Task: Find connections with filter location Travnik with filter topic #mentorwith filter profile language Spanish with filter current company Jana Small Finance Bank with filter school Indian Institute of Management Tiruchirappalli with filter industry Baked Goods Manufacturing with filter service category Software Testing with filter keywords title Payroll Clerk
Action: Mouse moved to (487, 92)
Screenshot: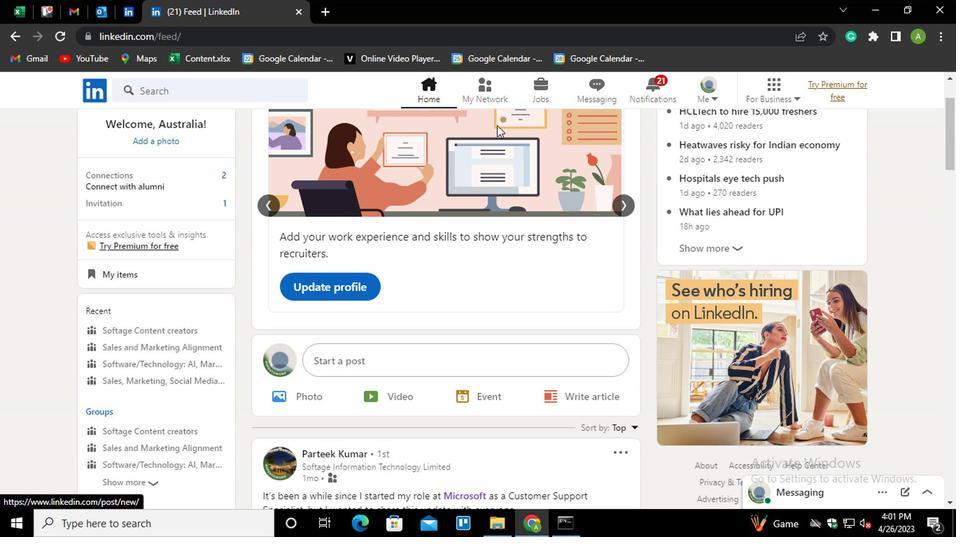 
Action: Mouse pressed left at (487, 92)
Screenshot: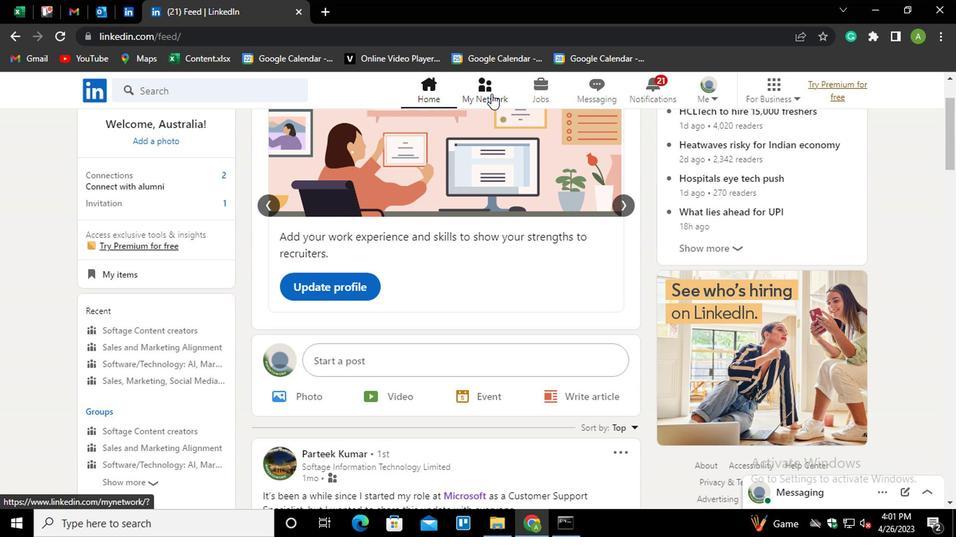 
Action: Mouse moved to (212, 170)
Screenshot: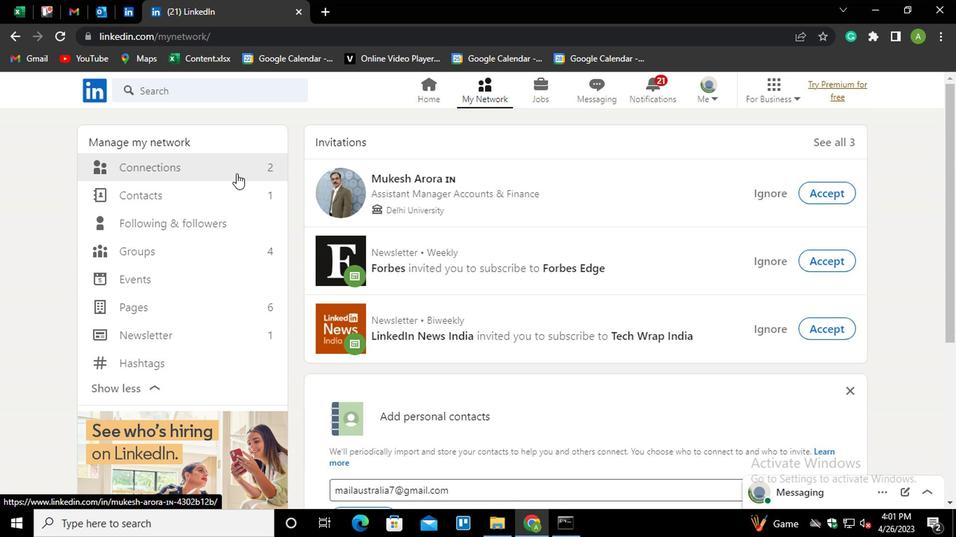 
Action: Mouse pressed left at (212, 170)
Screenshot: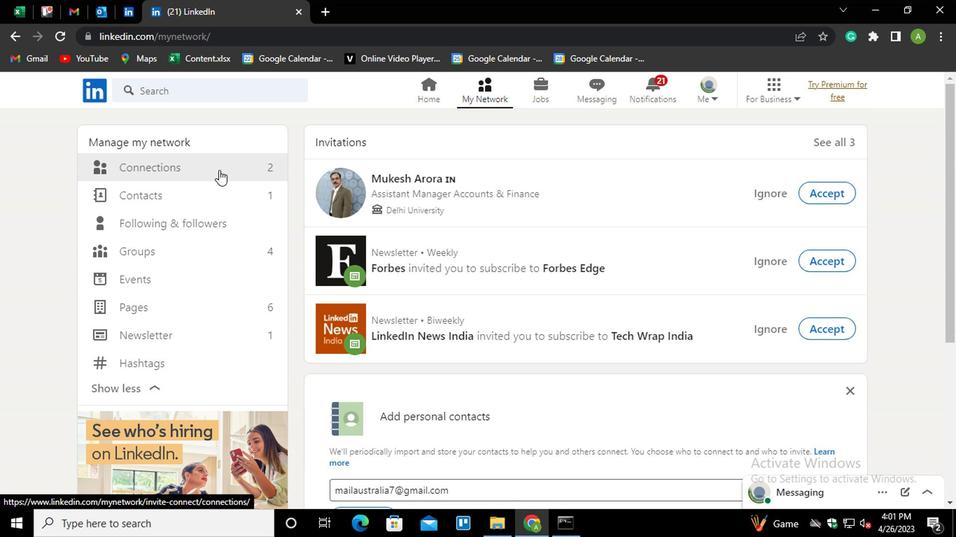 
Action: Mouse moved to (554, 172)
Screenshot: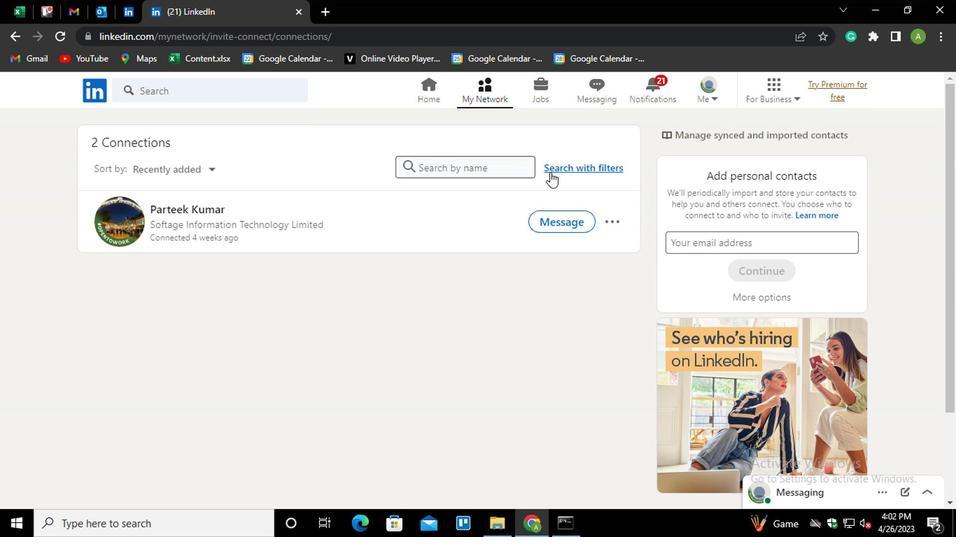 
Action: Mouse pressed left at (554, 172)
Screenshot: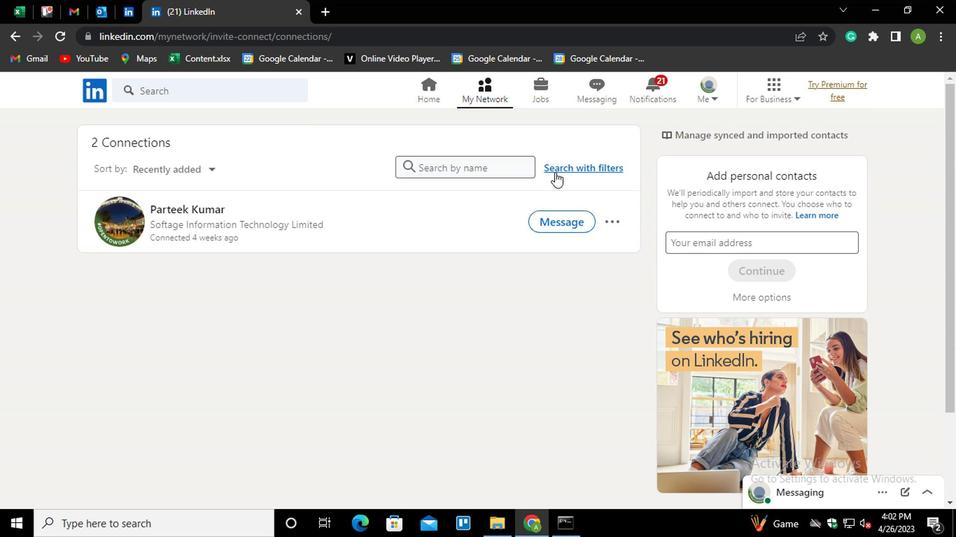 
Action: Mouse moved to (465, 127)
Screenshot: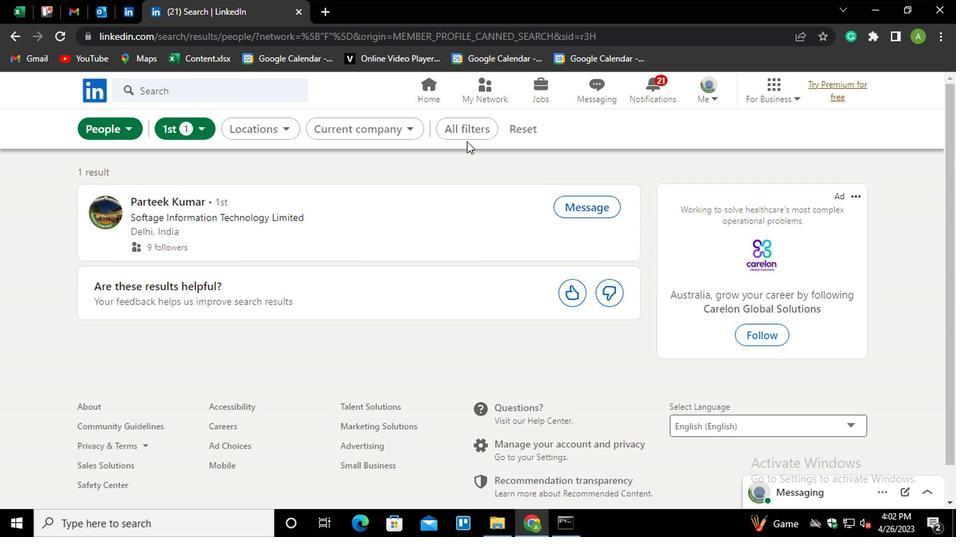 
Action: Mouse pressed left at (465, 127)
Screenshot: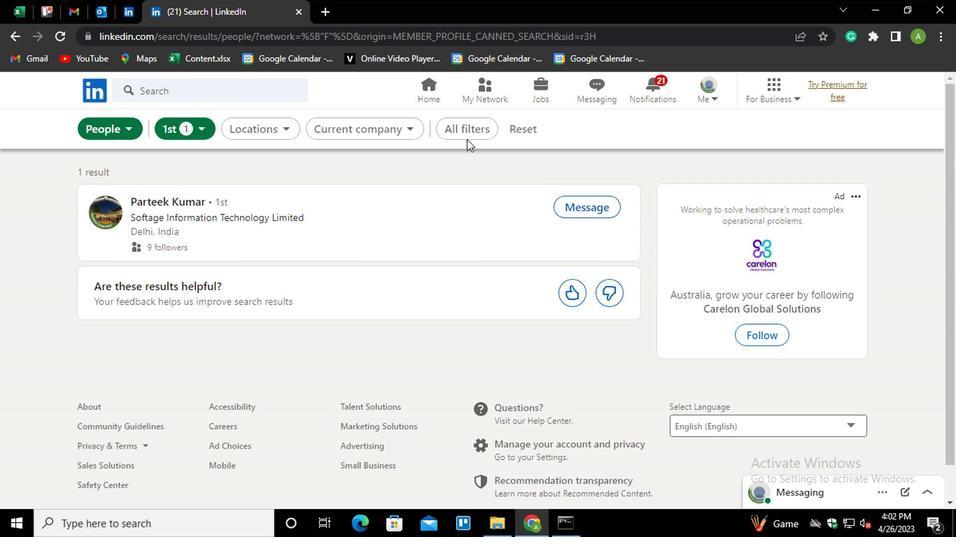 
Action: Mouse moved to (700, 272)
Screenshot: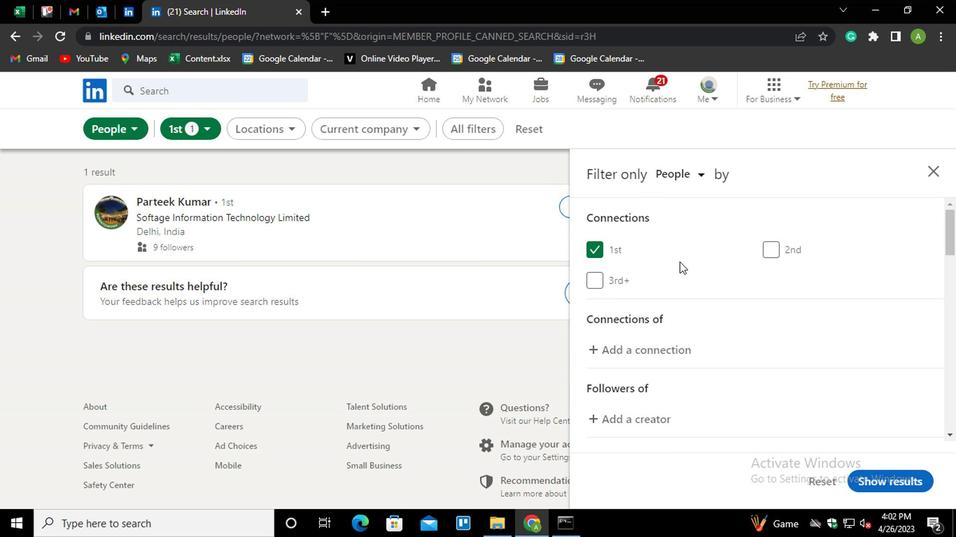
Action: Mouse scrolled (700, 271) with delta (0, 0)
Screenshot: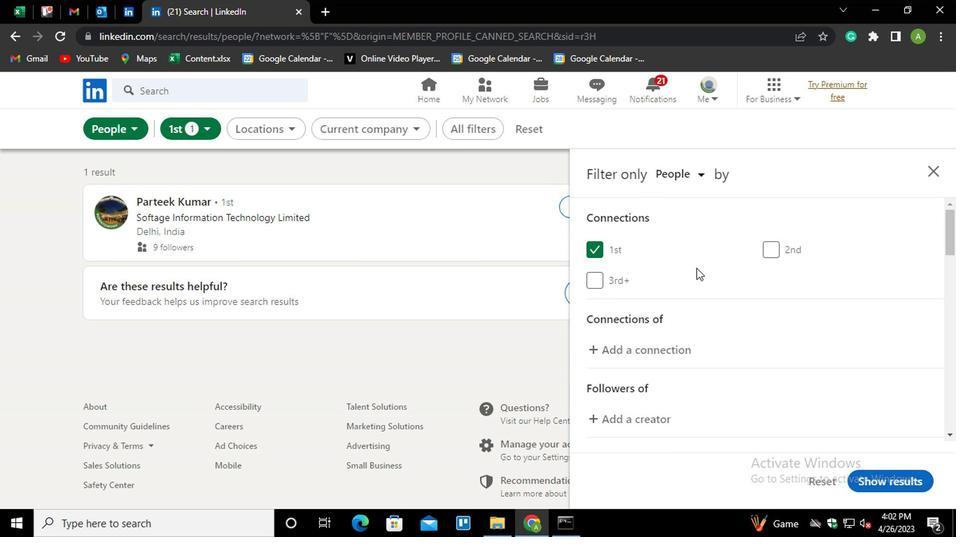 
Action: Mouse scrolled (700, 271) with delta (0, 0)
Screenshot: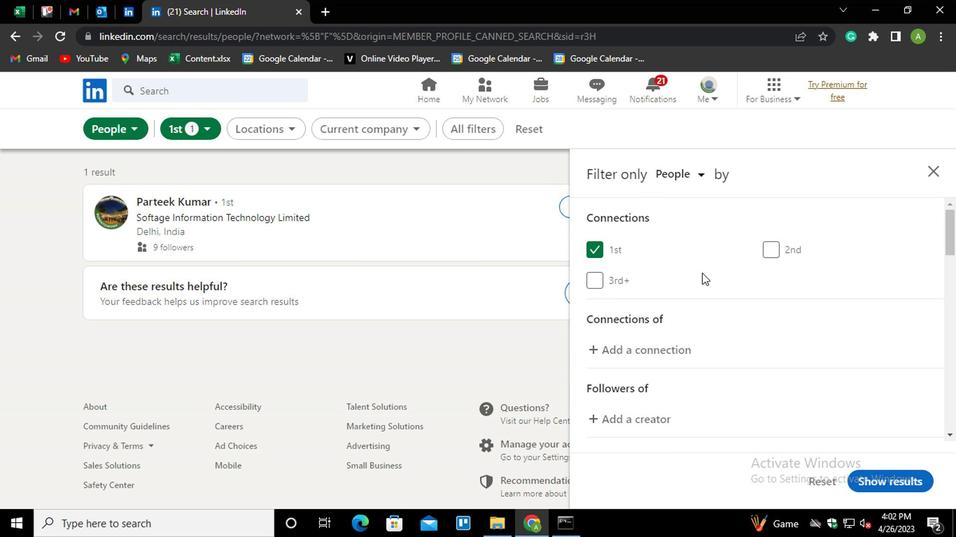 
Action: Mouse moved to (628, 411)
Screenshot: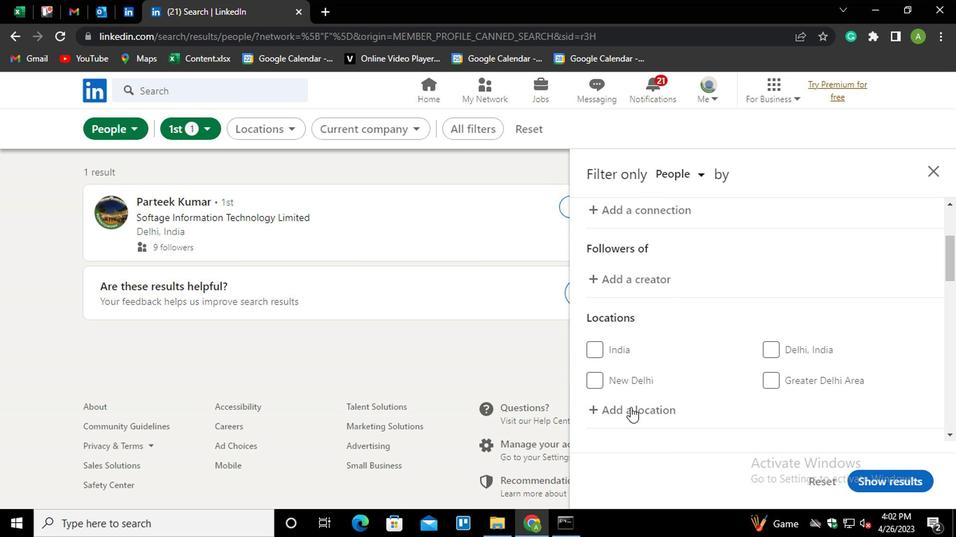 
Action: Mouse pressed left at (628, 411)
Screenshot: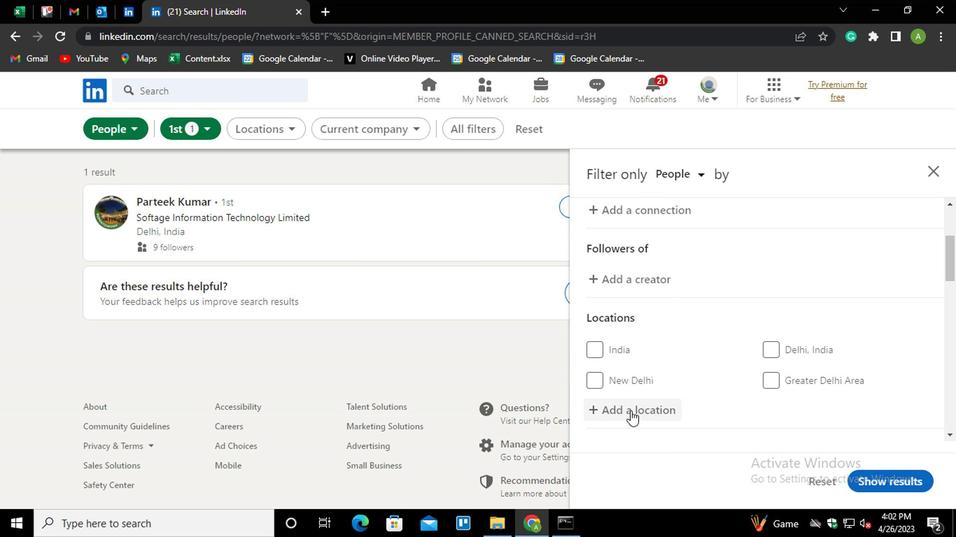 
Action: Mouse moved to (628, 409)
Screenshot: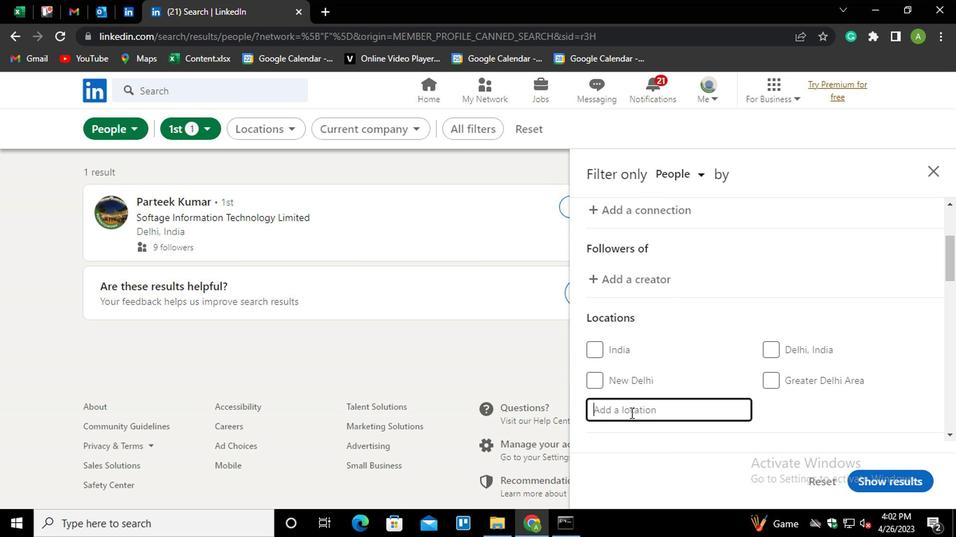 
Action: Mouse pressed left at (628, 409)
Screenshot: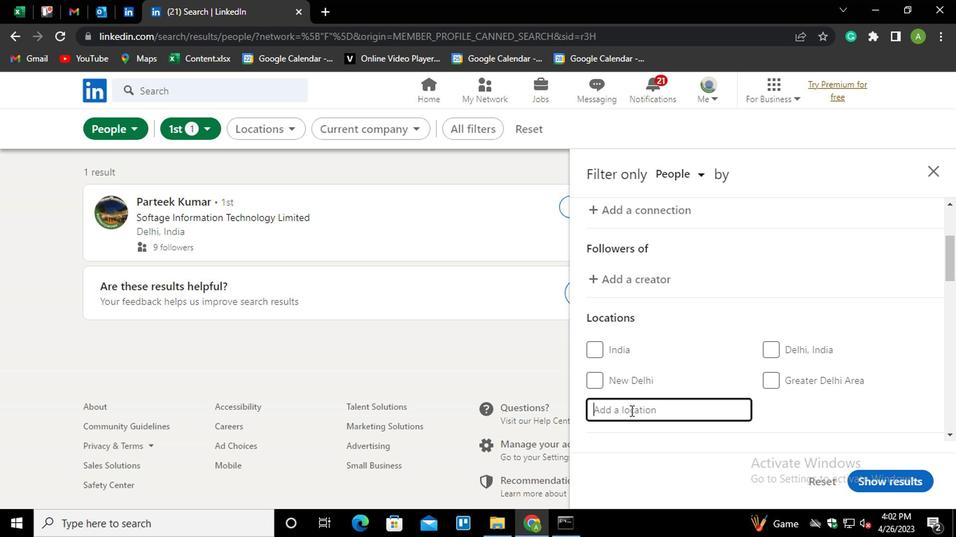 
Action: Mouse moved to (628, 407)
Screenshot: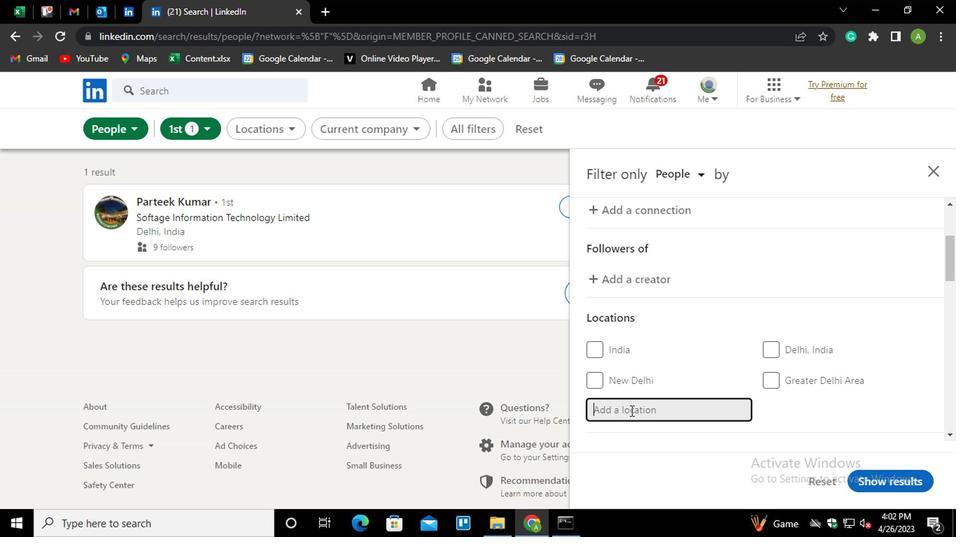 
Action: Mouse scrolled (628, 406) with delta (0, 0)
Screenshot: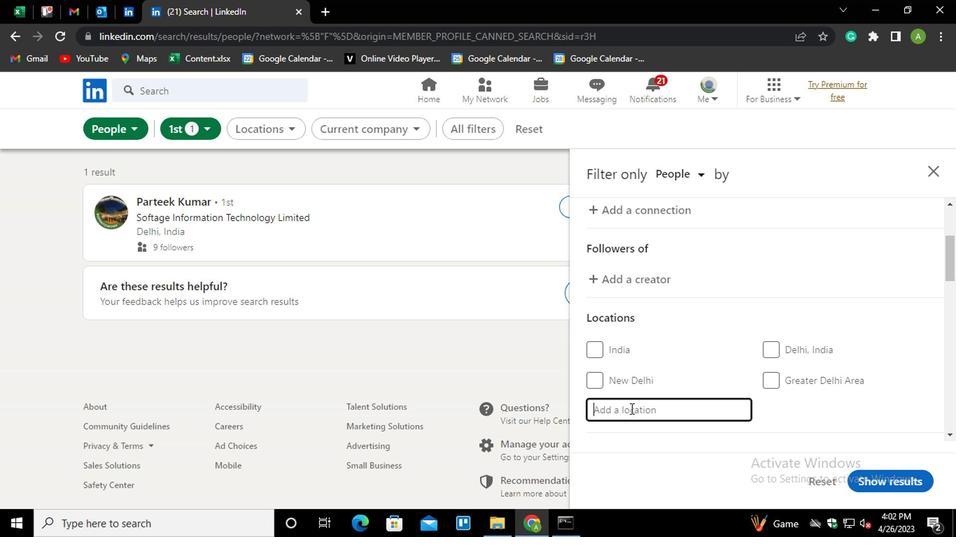 
Action: Mouse scrolled (628, 406) with delta (0, 0)
Screenshot: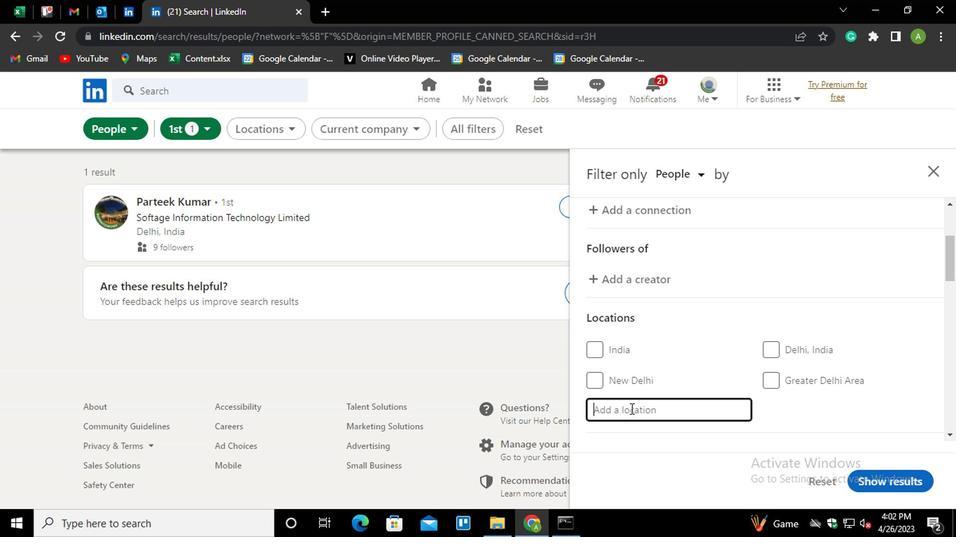 
Action: Mouse moved to (640, 367)
Screenshot: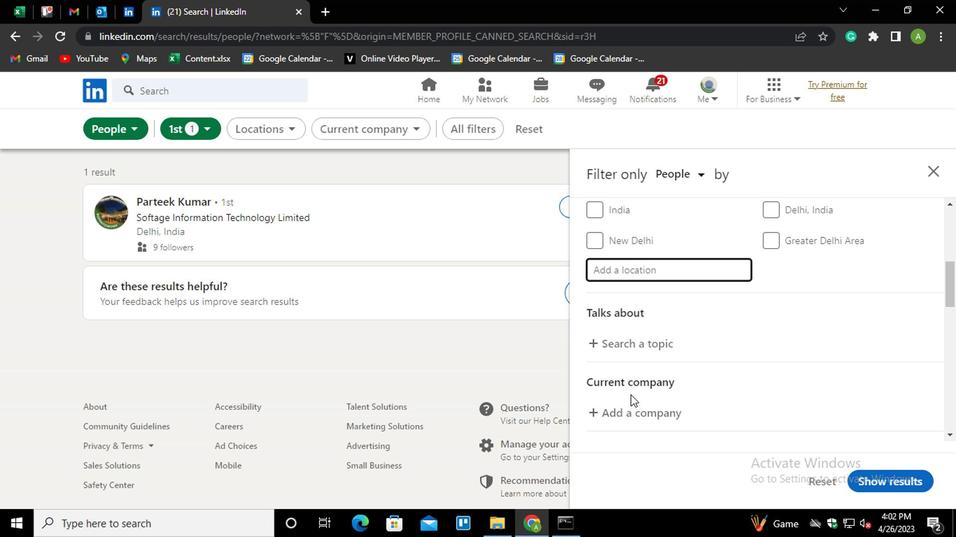
Action: Key pressed <Key.shift>TRAVNIK<Key.down><Key.enter>
Screenshot: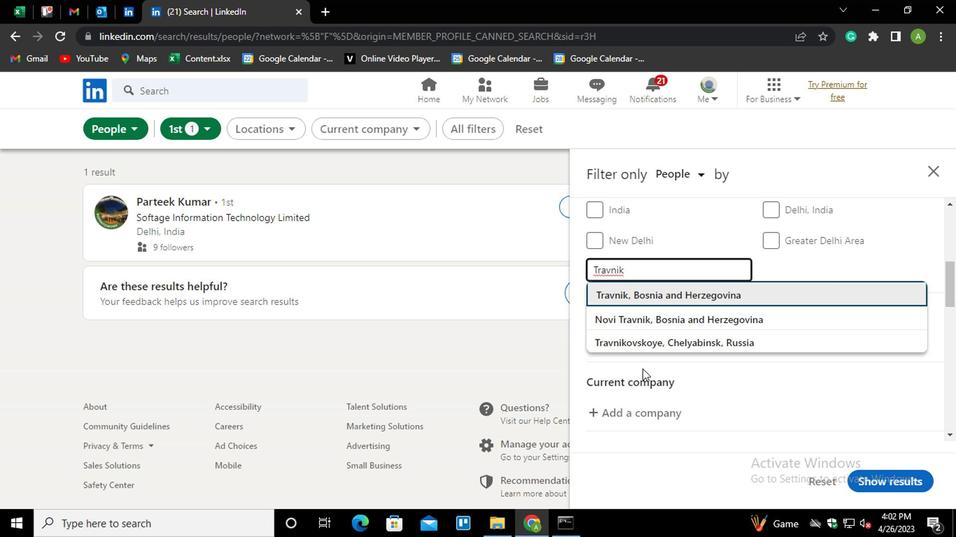 
Action: Mouse scrolled (640, 366) with delta (0, 0)
Screenshot: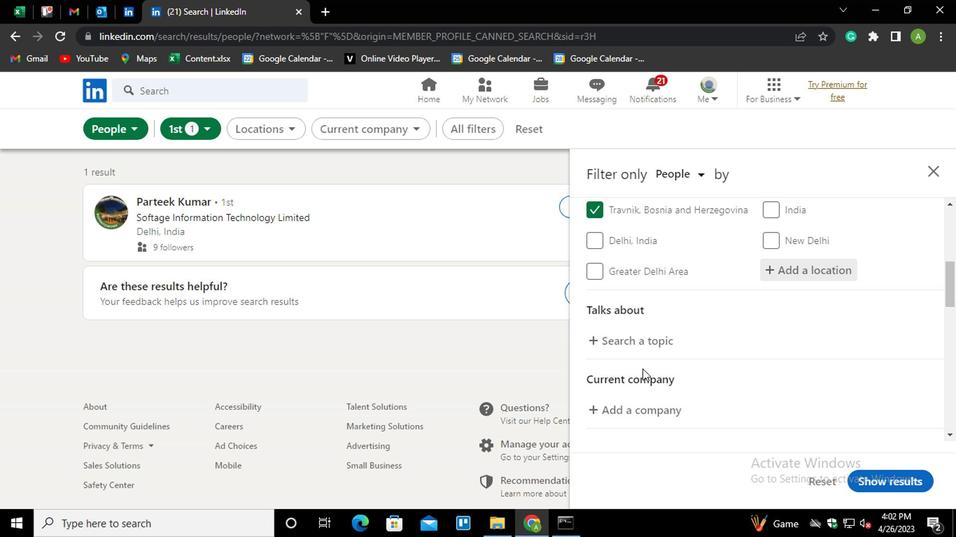 
Action: Mouse moved to (620, 262)
Screenshot: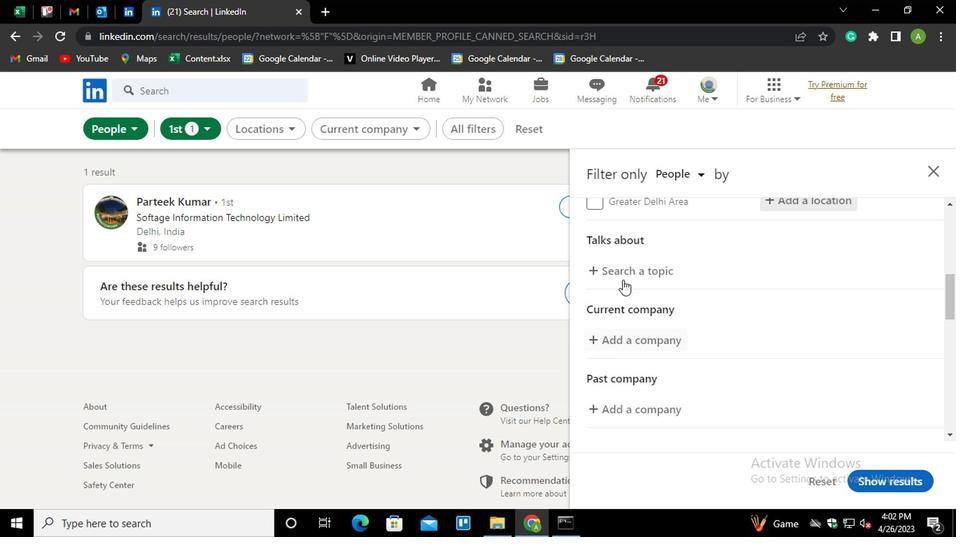 
Action: Mouse pressed left at (620, 262)
Screenshot: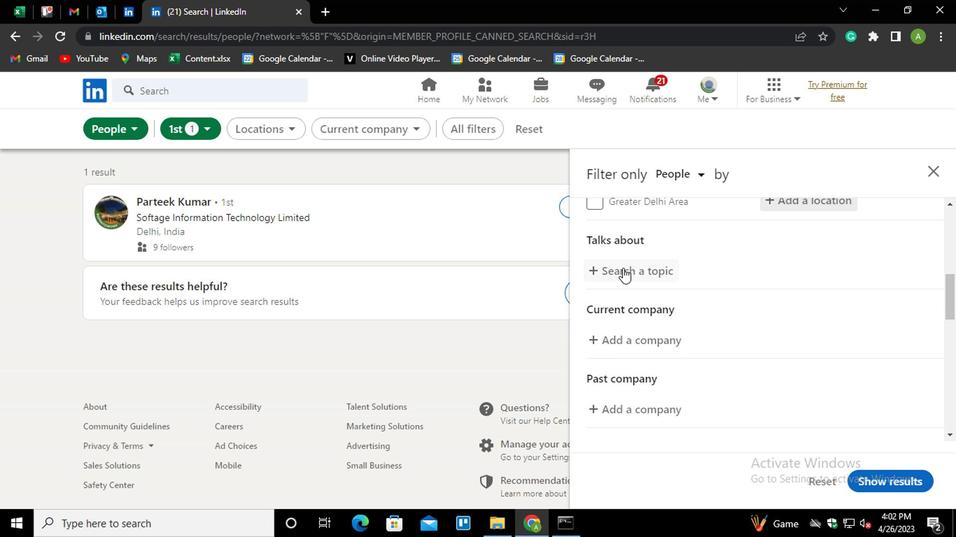 
Action: Mouse moved to (641, 271)
Screenshot: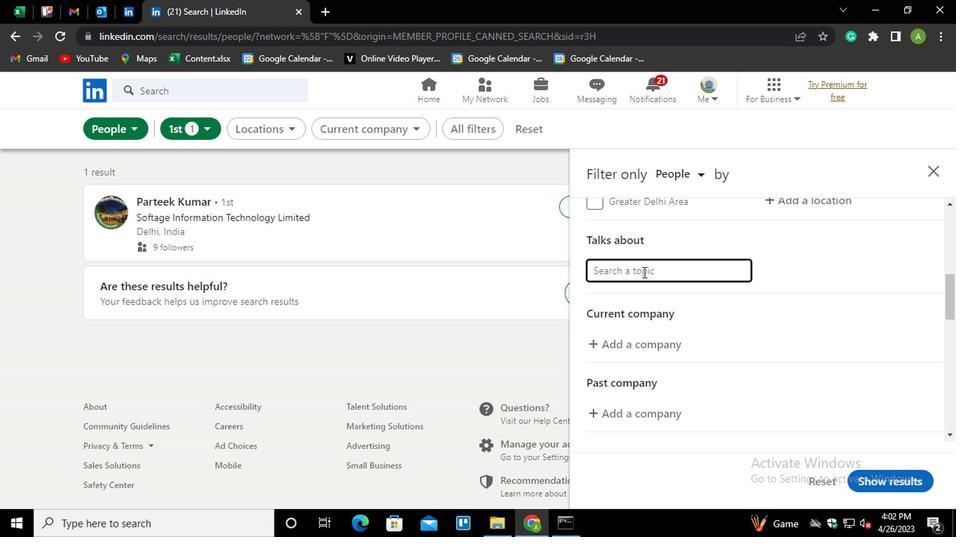 
Action: Mouse pressed left at (641, 271)
Screenshot: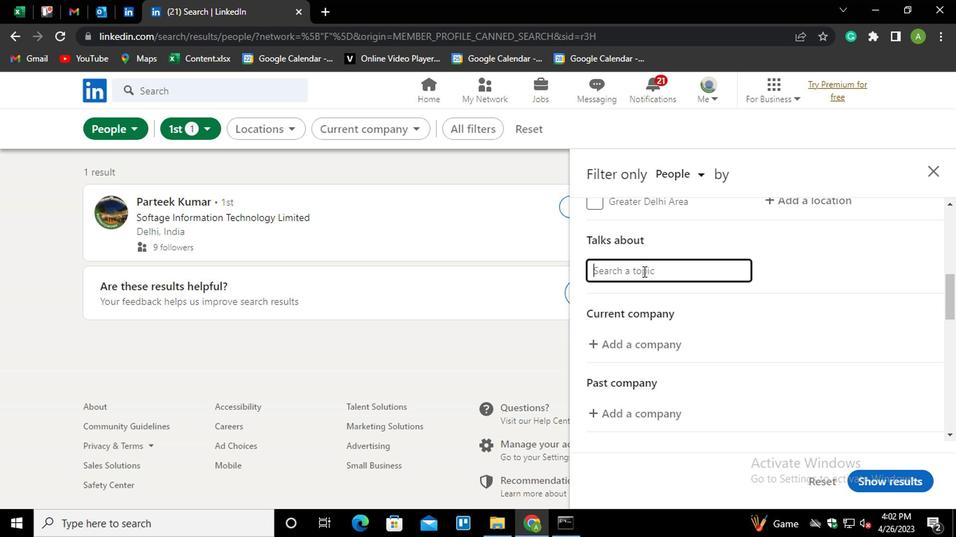 
Action: Mouse moved to (649, 266)
Screenshot: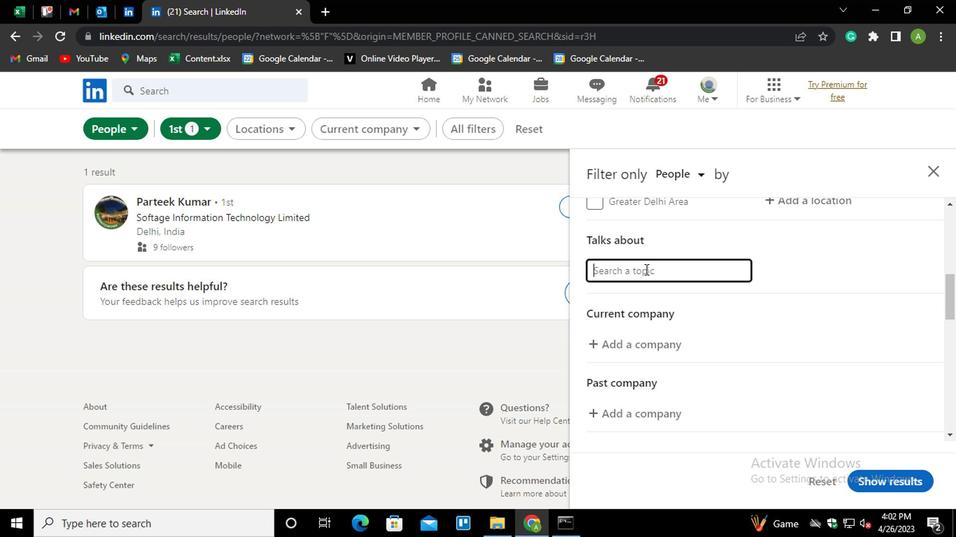 
Action: Key pressed <Key.shift>#MENTOR
Screenshot: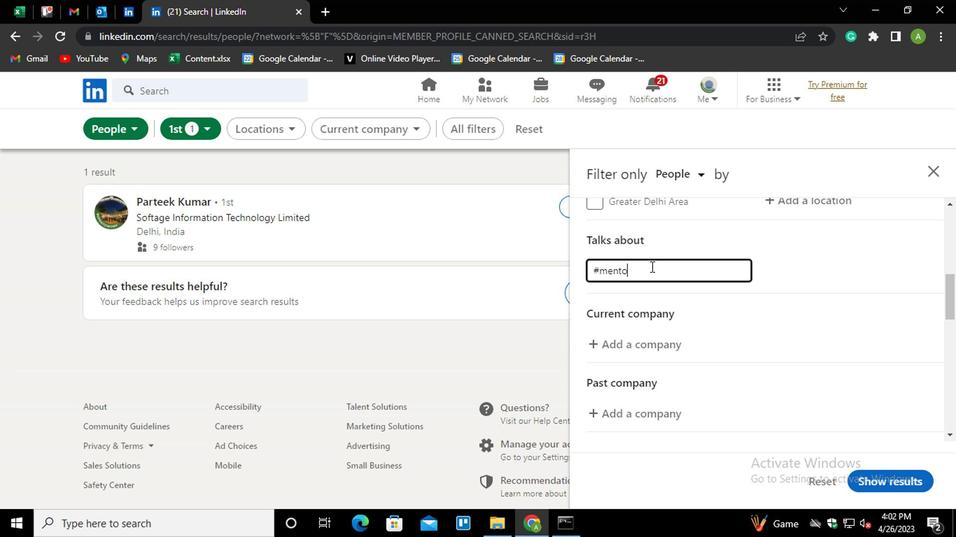 
Action: Mouse moved to (849, 261)
Screenshot: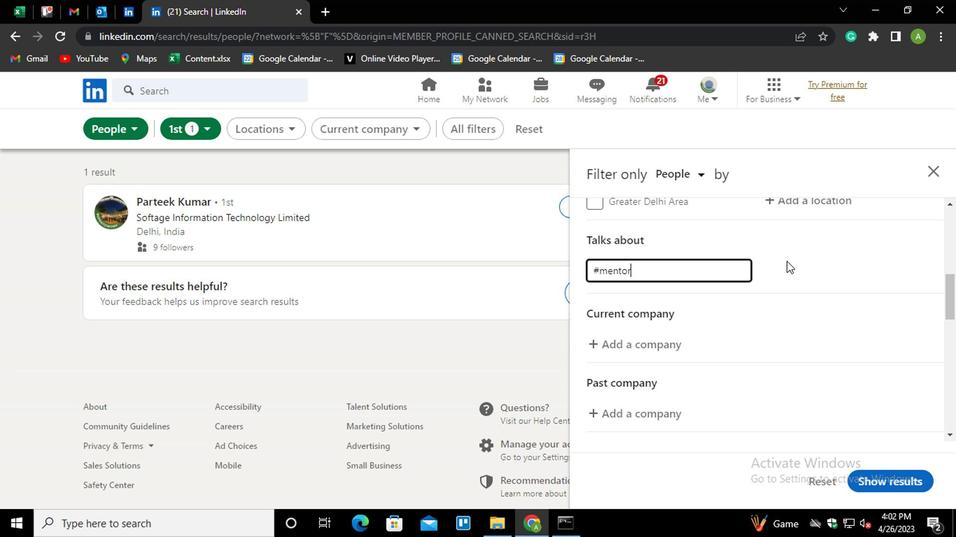 
Action: Mouse pressed left at (849, 261)
Screenshot: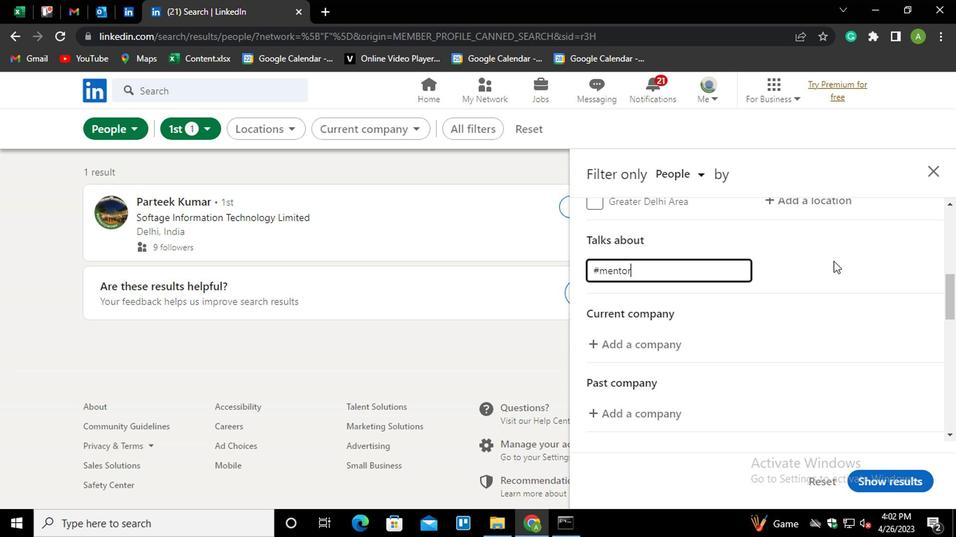 
Action: Mouse moved to (839, 266)
Screenshot: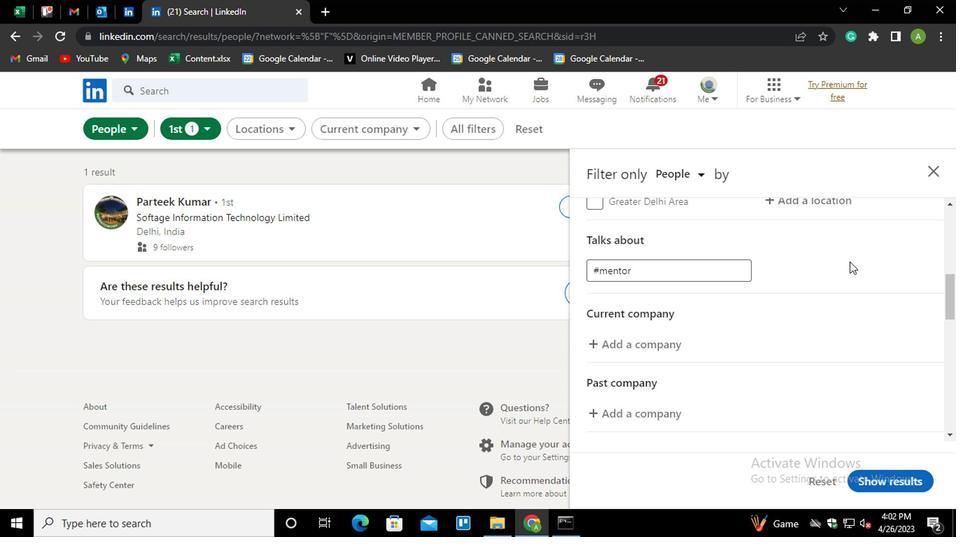 
Action: Mouse scrolled (839, 266) with delta (0, 0)
Screenshot: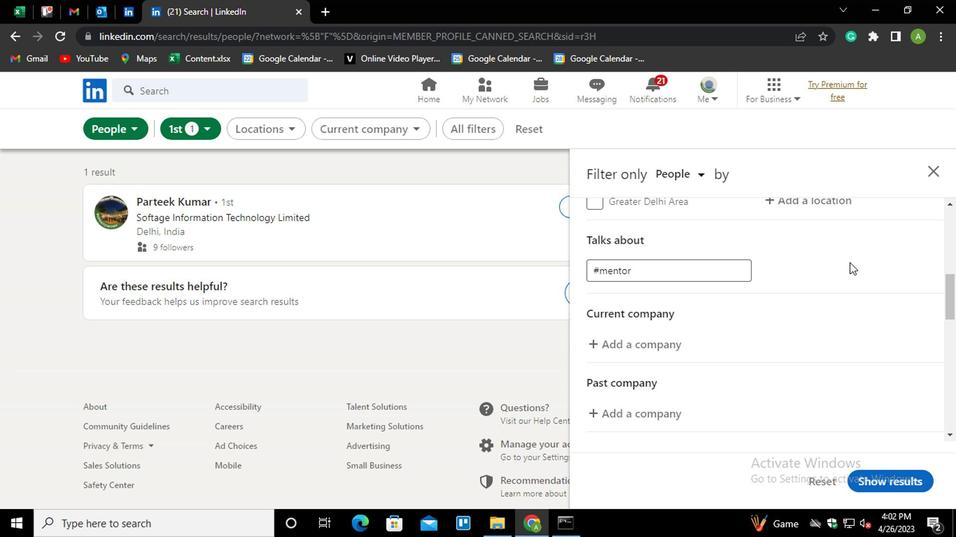 
Action: Mouse moved to (676, 272)
Screenshot: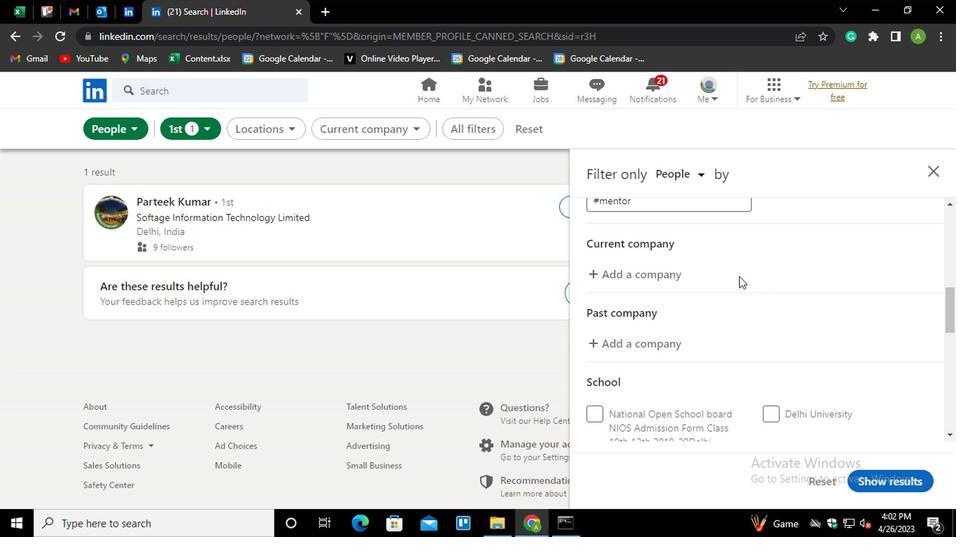 
Action: Mouse pressed left at (676, 272)
Screenshot: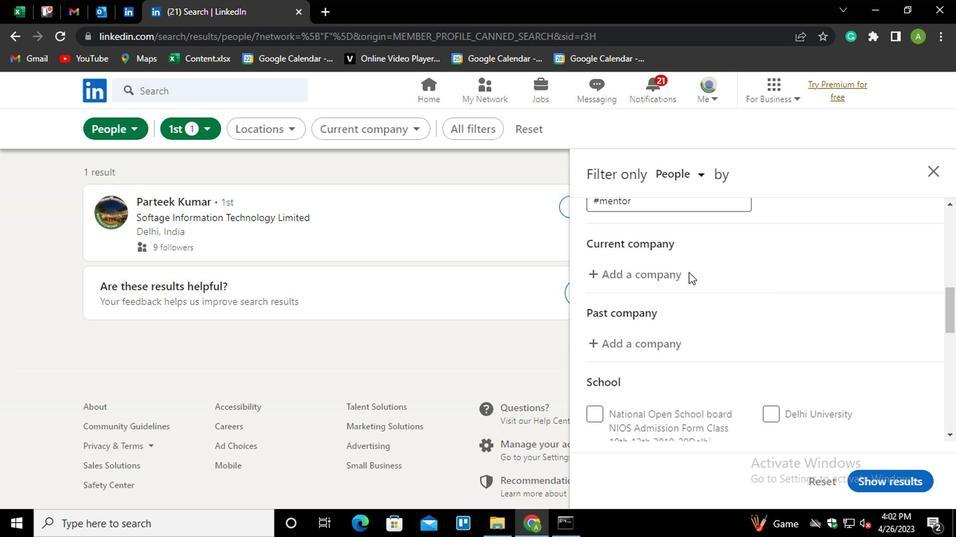 
Action: Mouse moved to (688, 271)
Screenshot: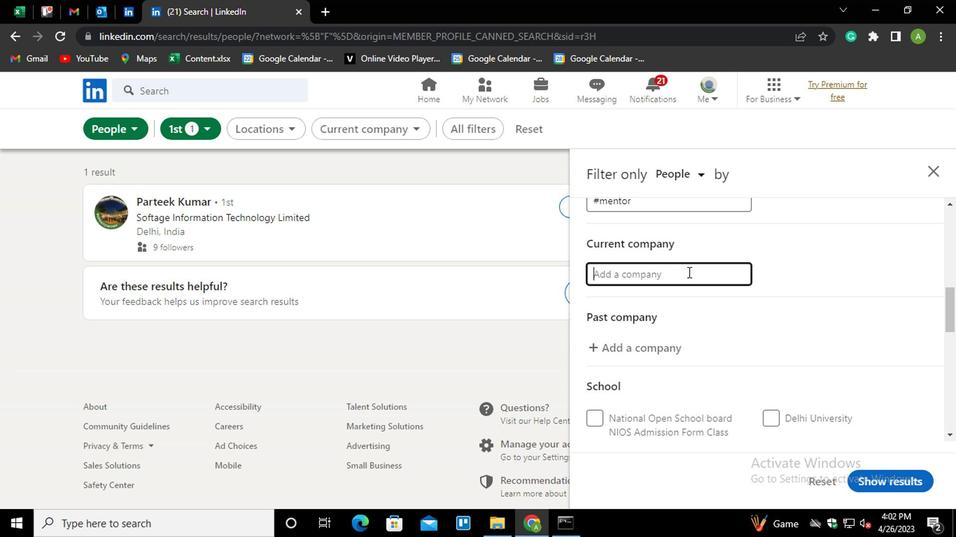 
Action: Mouse pressed left at (688, 271)
Screenshot: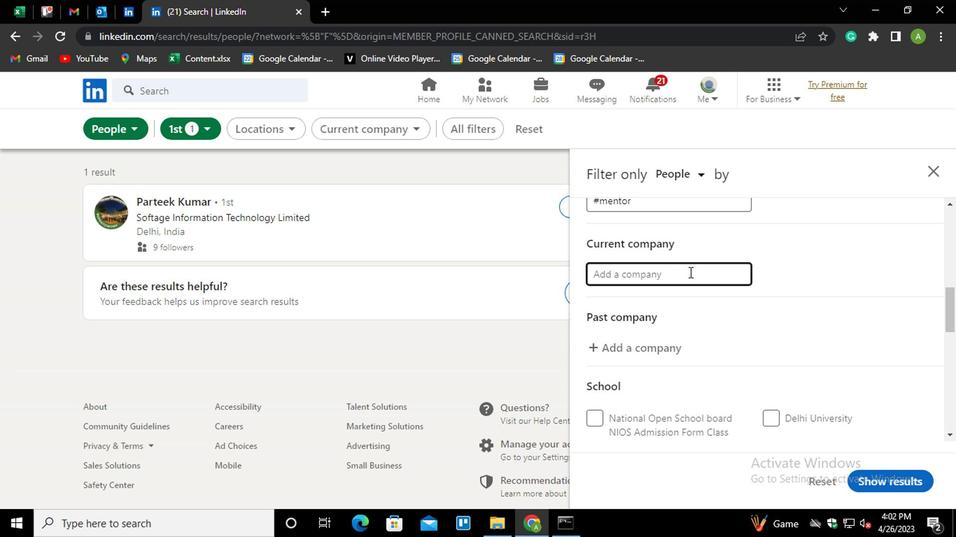 
Action: Key pressed <Key.shift_r>JANA<Key.space><Key.shift>SMALL<Key.down><Key.enter>
Screenshot: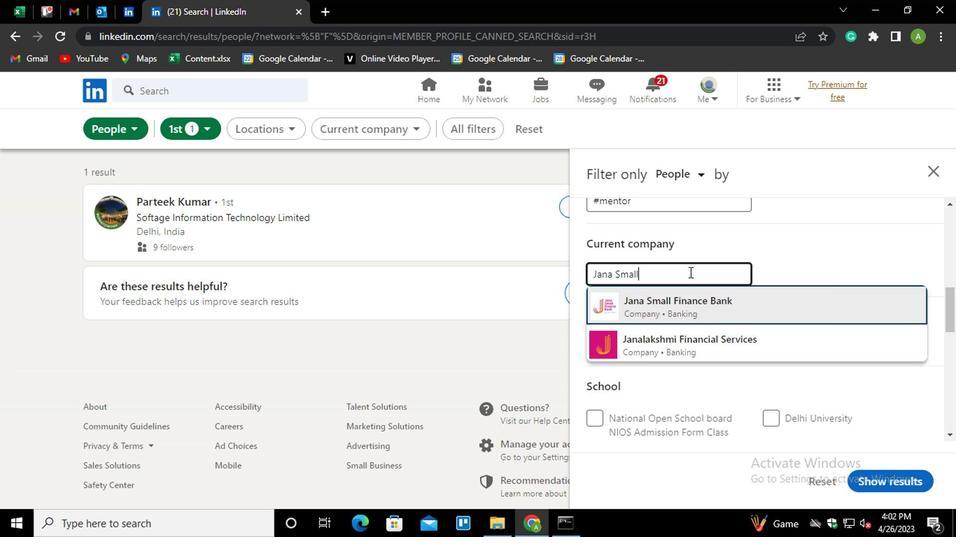 
Action: Mouse moved to (688, 271)
Screenshot: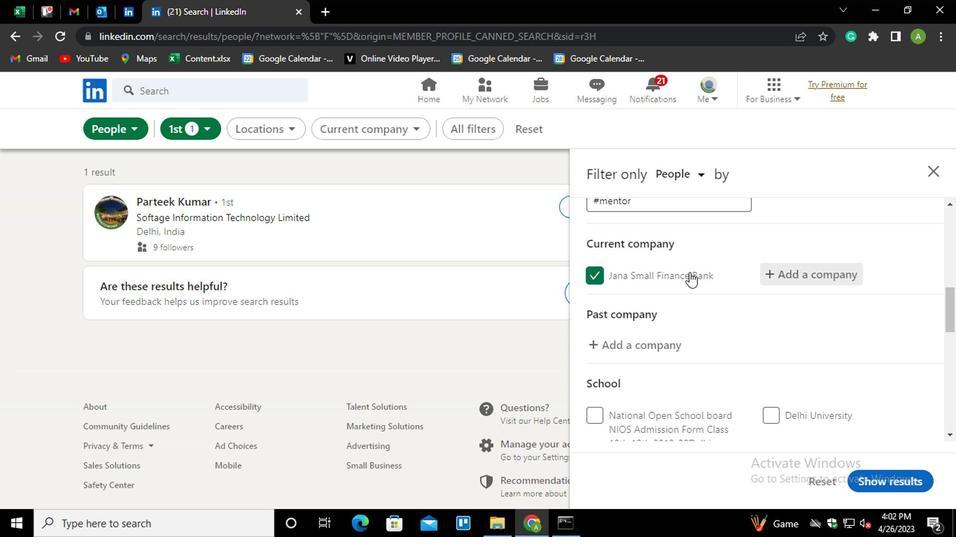 
Action: Mouse scrolled (688, 270) with delta (0, 0)
Screenshot: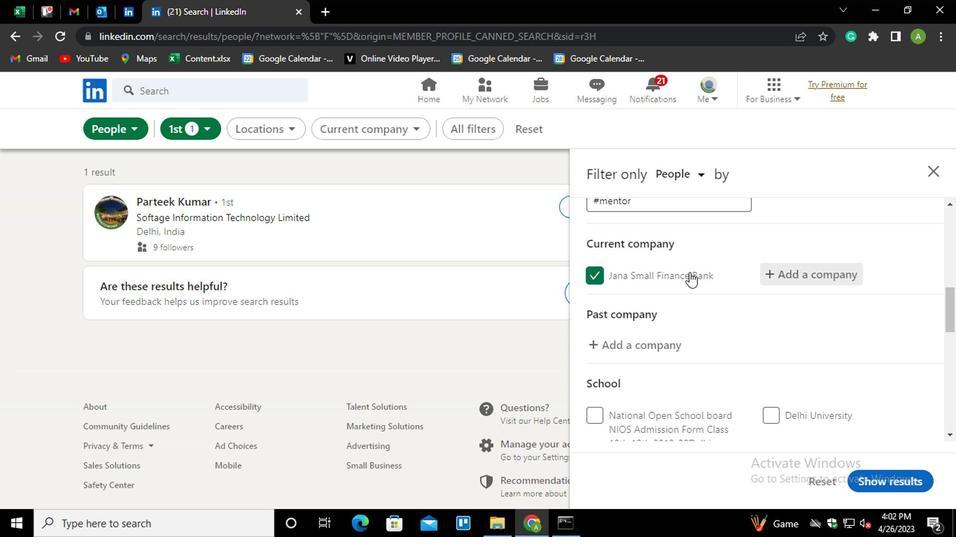 
Action: Mouse scrolled (688, 270) with delta (0, 0)
Screenshot: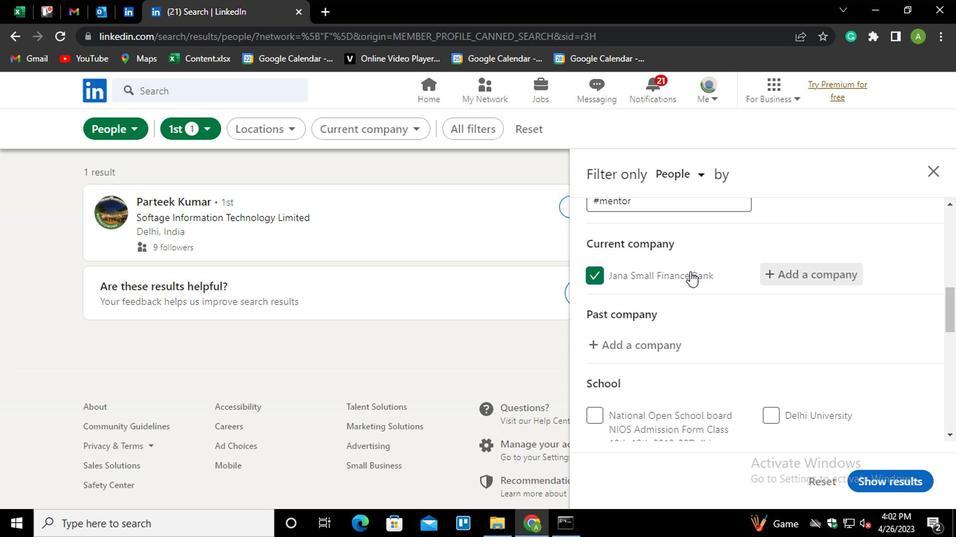 
Action: Mouse scrolled (688, 270) with delta (0, 0)
Screenshot: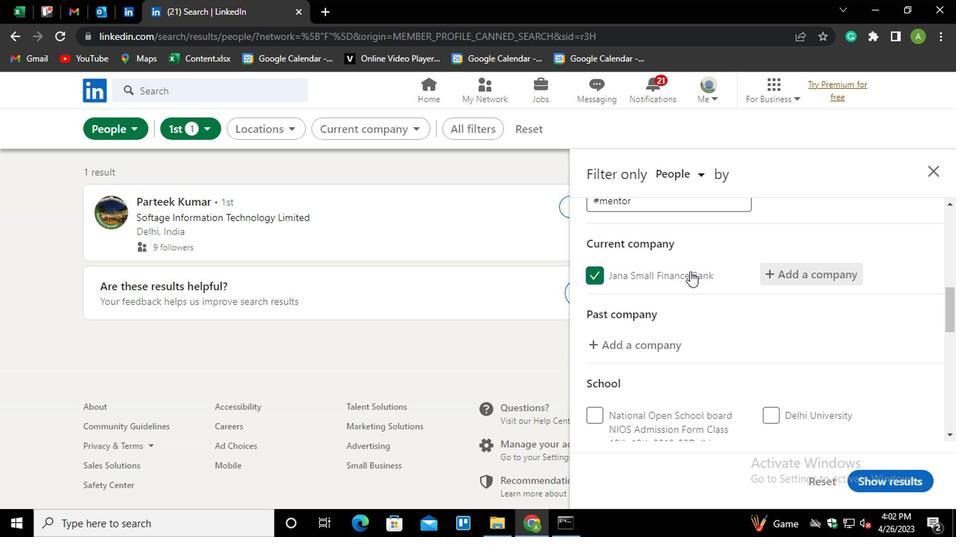 
Action: Mouse moved to (625, 268)
Screenshot: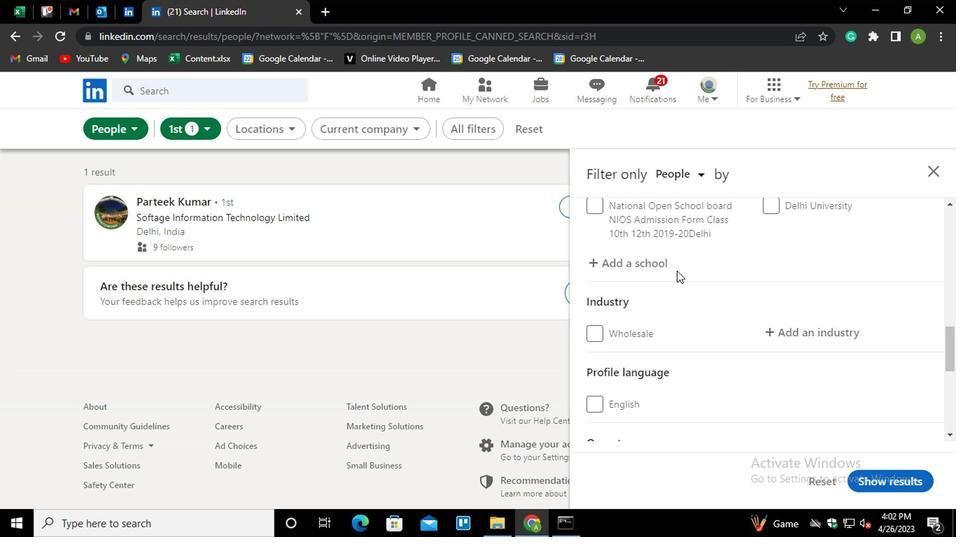 
Action: Mouse pressed left at (625, 268)
Screenshot: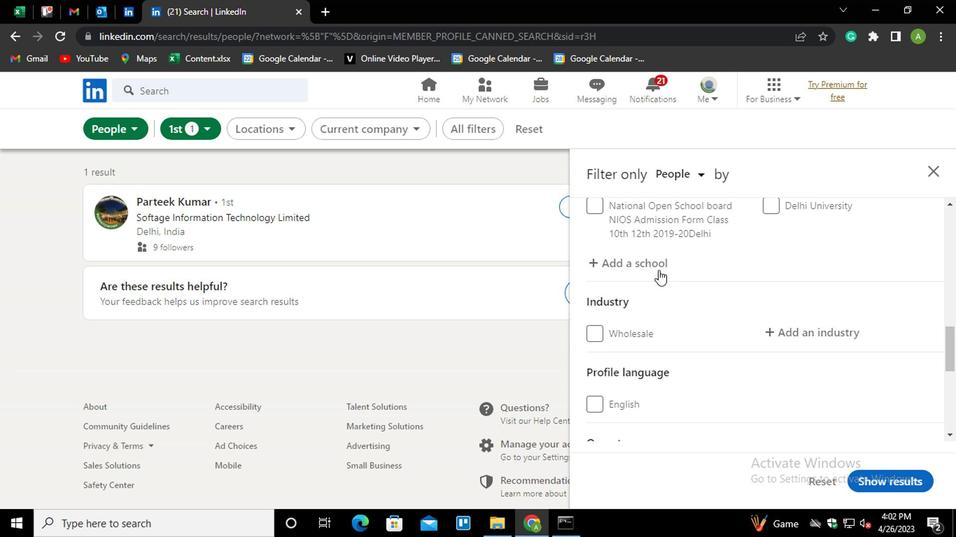 
Action: Mouse moved to (660, 259)
Screenshot: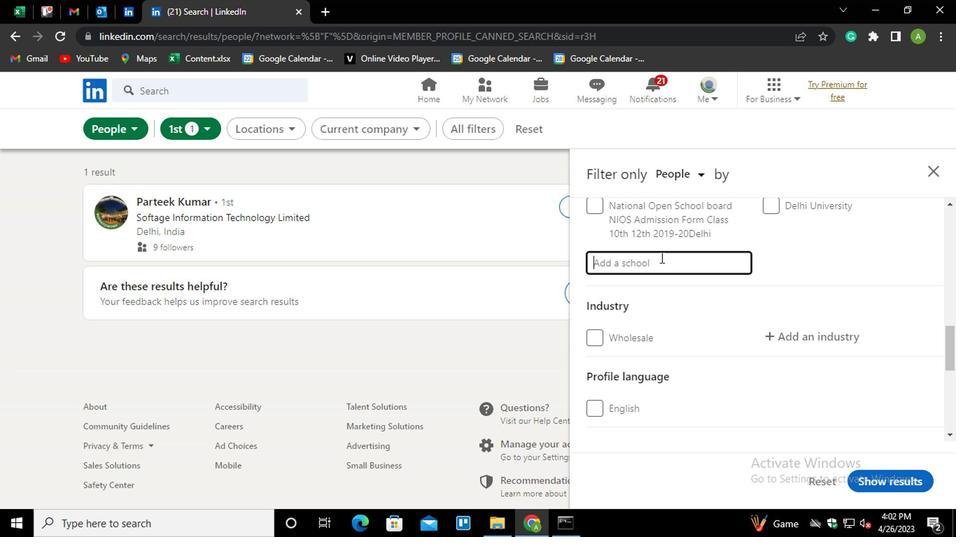 
Action: Key pressed <Key.shift_r>INDIAN<Key.space><Key.down><Key.down><Key.down><Key.down><Key.down><Key.down><Key.shift_r><Key.shift_r><Key.shift_r><Key.shift_r><Key.shift_r>INSTITUTE<Key.space>OF<Key.space><Key.shift_r>MANAGEMENT<Key.space><Key.shift>TR<Key.backspace>IR<Key.down><Key.enter>
Screenshot: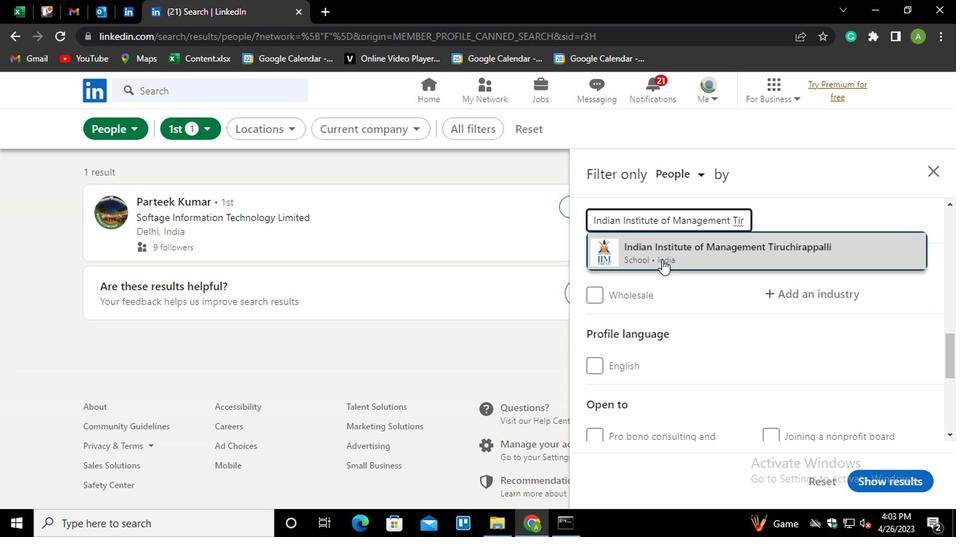 
Action: Mouse moved to (664, 262)
Screenshot: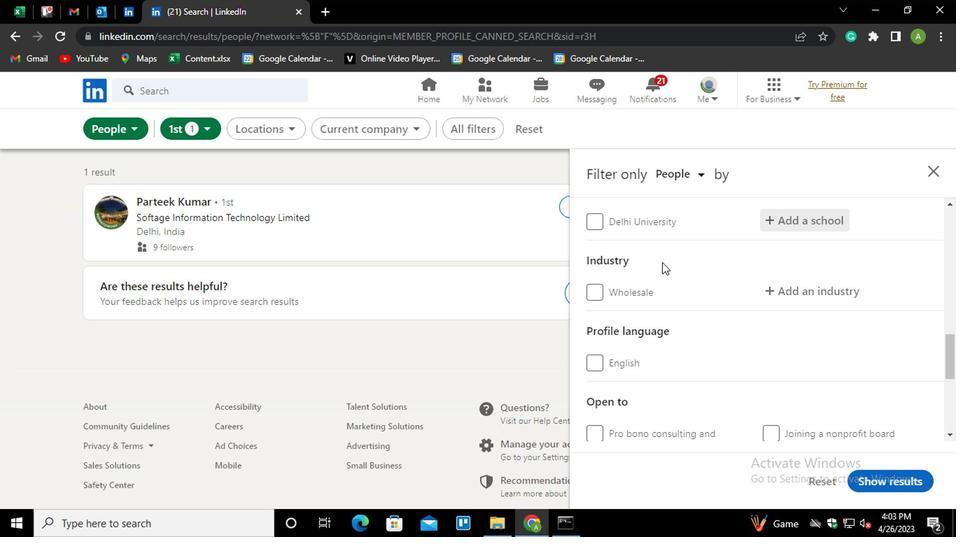 
Action: Mouse scrolled (664, 262) with delta (0, 0)
Screenshot: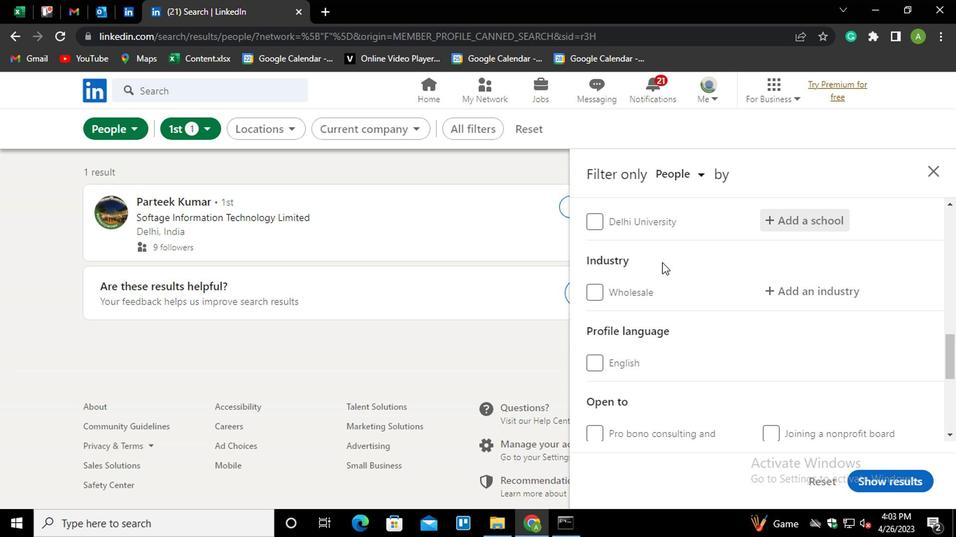 
Action: Mouse scrolled (664, 262) with delta (0, 0)
Screenshot: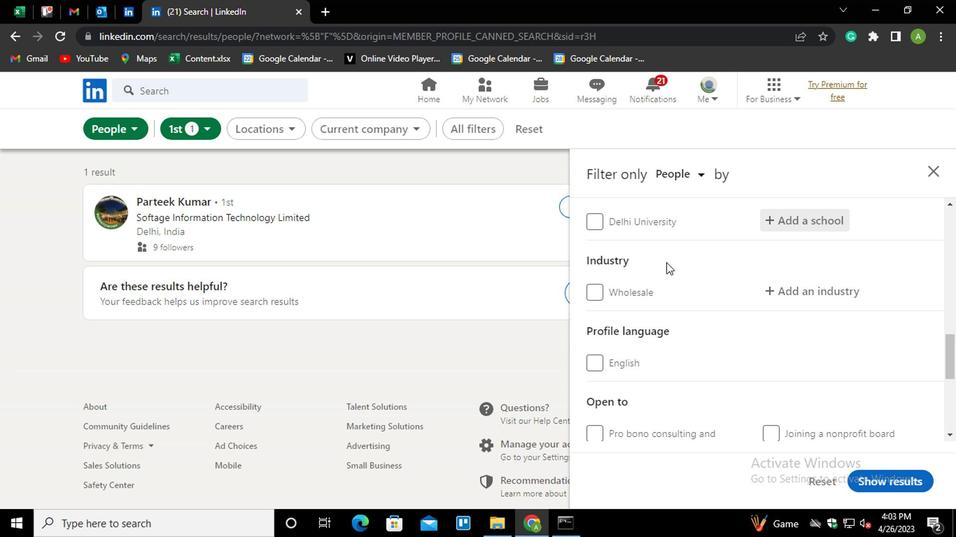 
Action: Mouse moved to (690, 287)
Screenshot: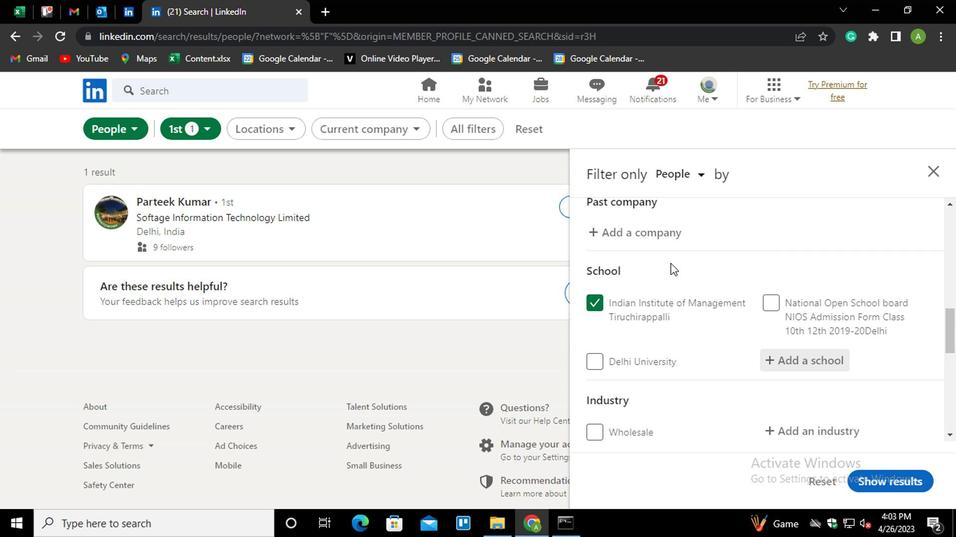 
Action: Mouse scrolled (690, 287) with delta (0, 0)
Screenshot: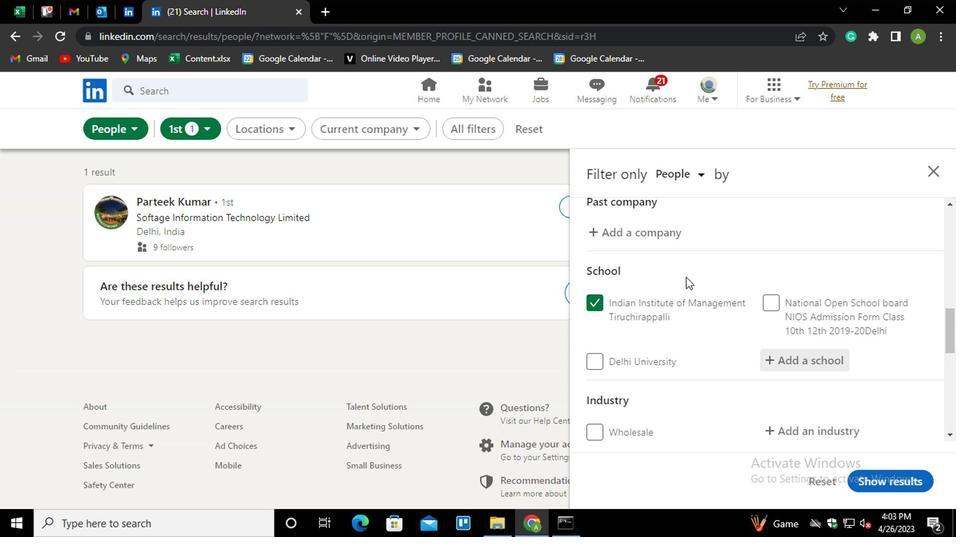 
Action: Mouse scrolled (690, 287) with delta (0, 0)
Screenshot: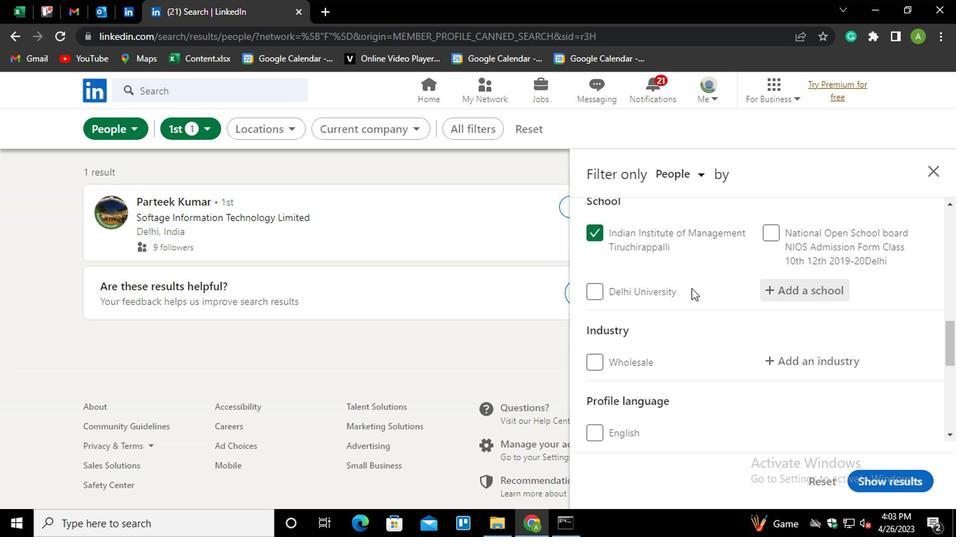 
Action: Mouse moved to (762, 286)
Screenshot: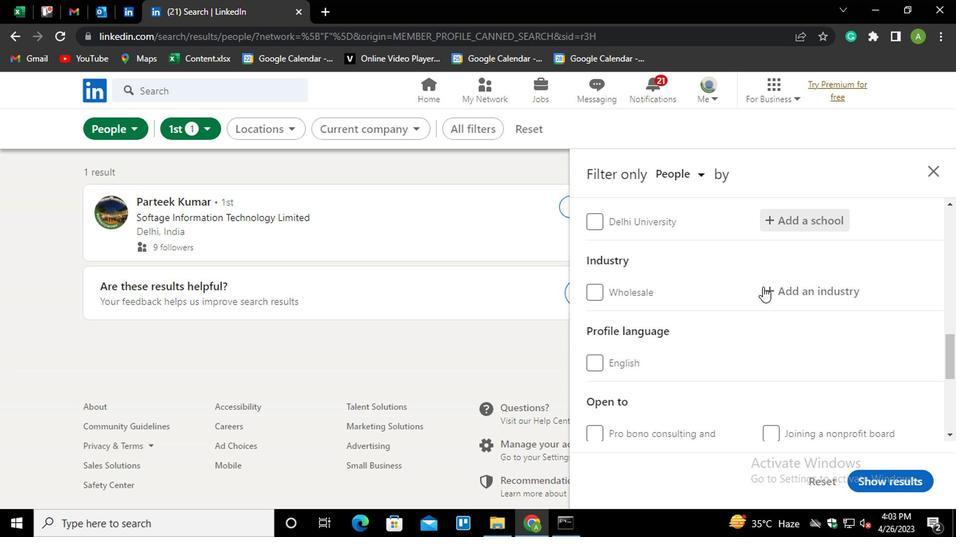 
Action: Mouse pressed left at (762, 286)
Screenshot: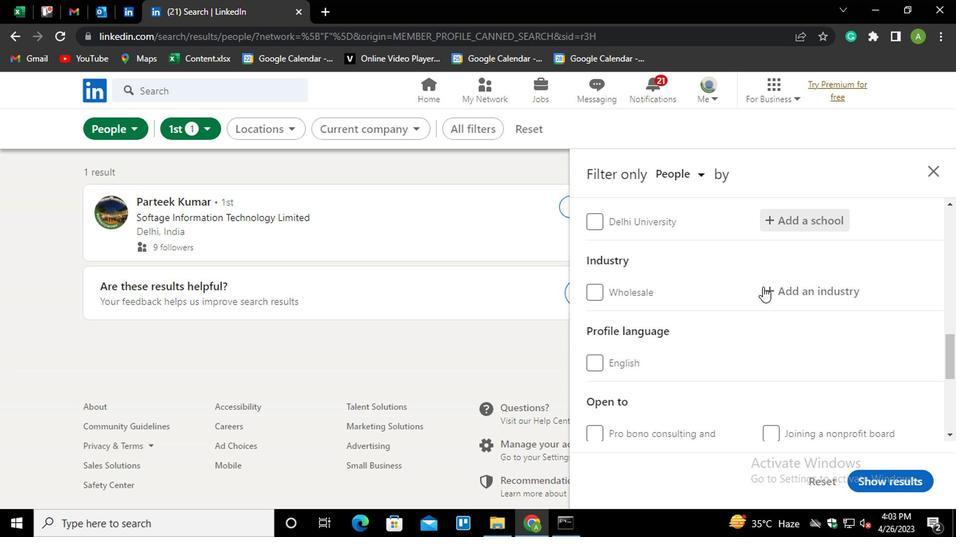 
Action: Mouse moved to (783, 287)
Screenshot: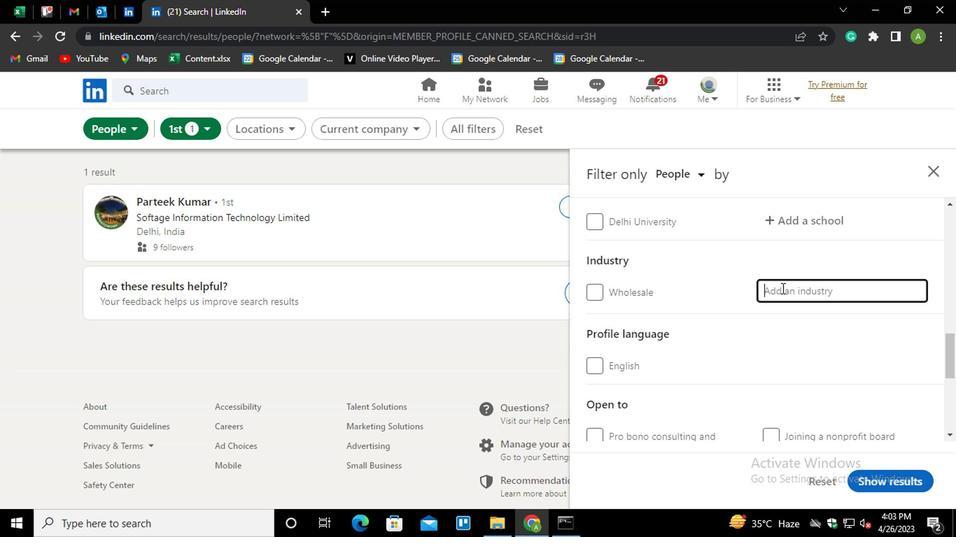 
Action: Mouse pressed left at (783, 287)
Screenshot: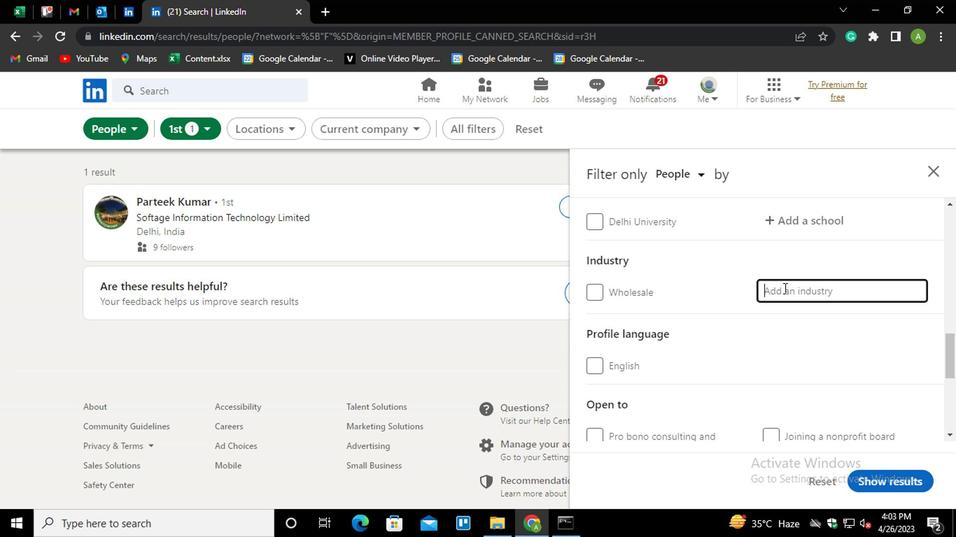 
Action: Mouse moved to (768, 204)
Screenshot: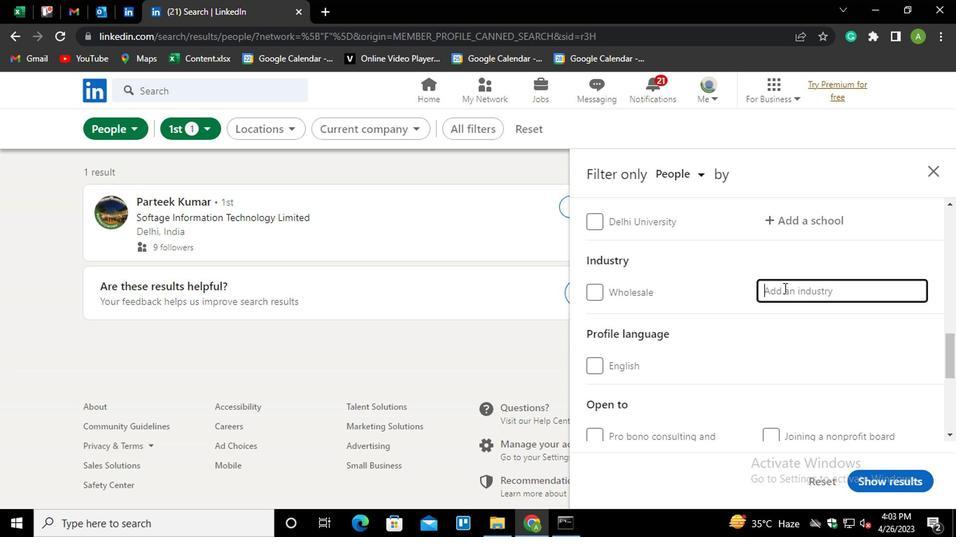 
Action: Key pressed <Key.shift_r>BAKED<Key.down><Key.enter>
Screenshot: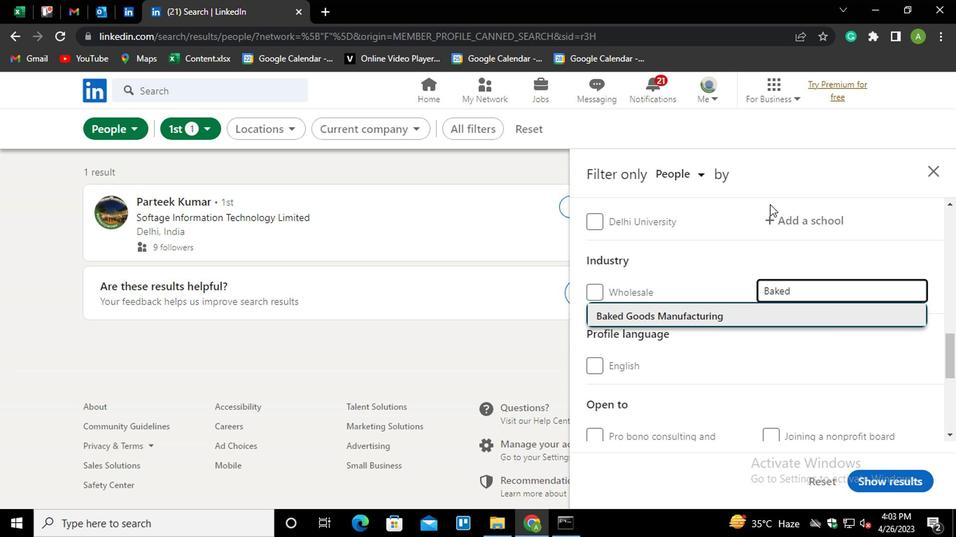 
Action: Mouse scrolled (768, 203) with delta (0, 0)
Screenshot: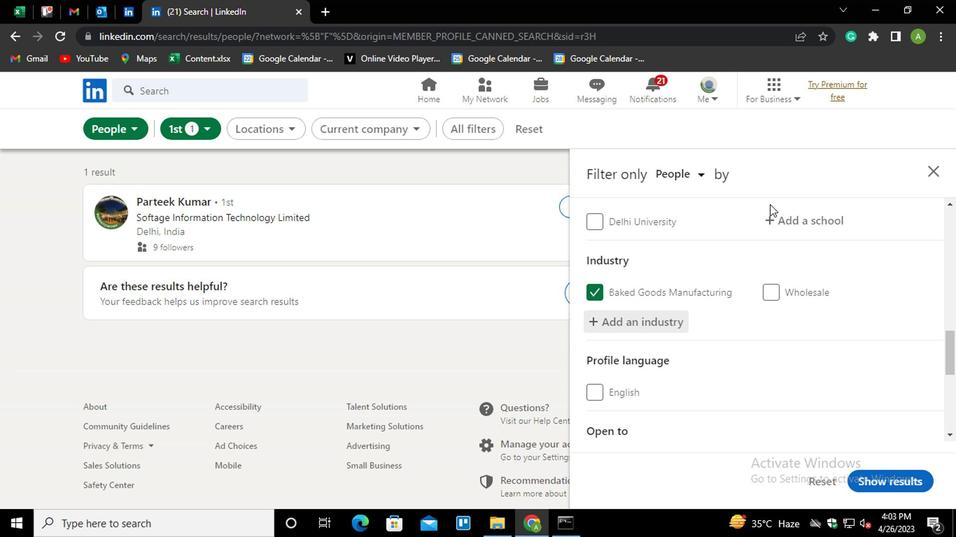 
Action: Mouse moved to (771, 203)
Screenshot: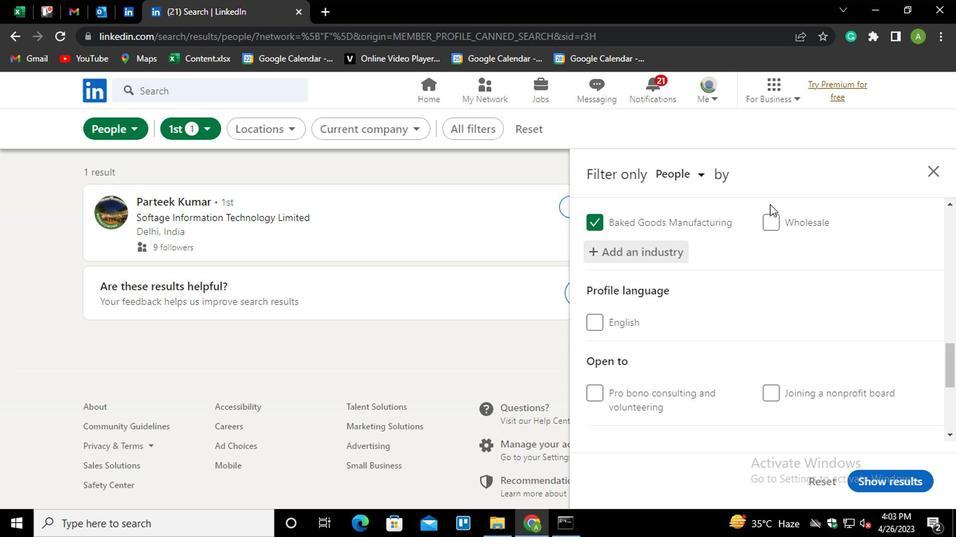 
Action: Mouse scrolled (771, 203) with delta (0, 0)
Screenshot: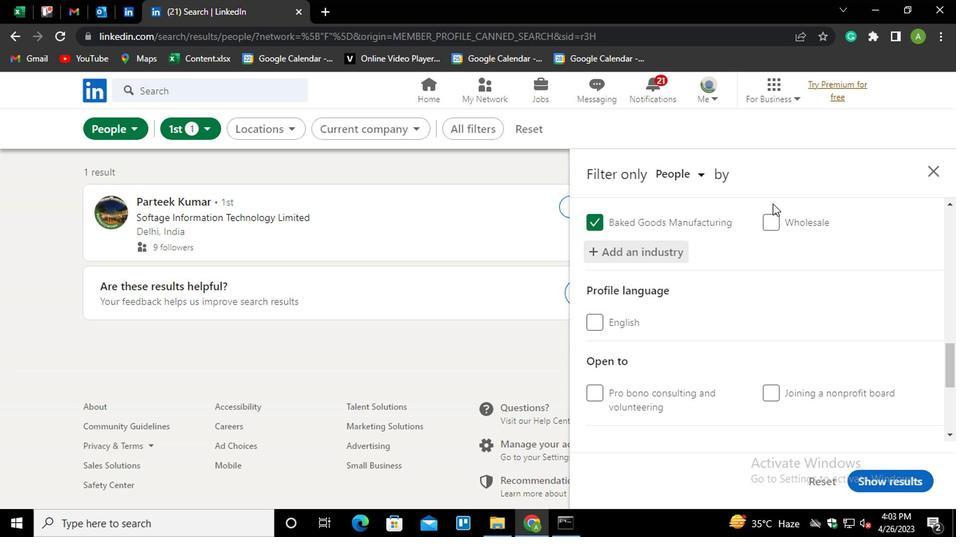 
Action: Mouse moved to (765, 218)
Screenshot: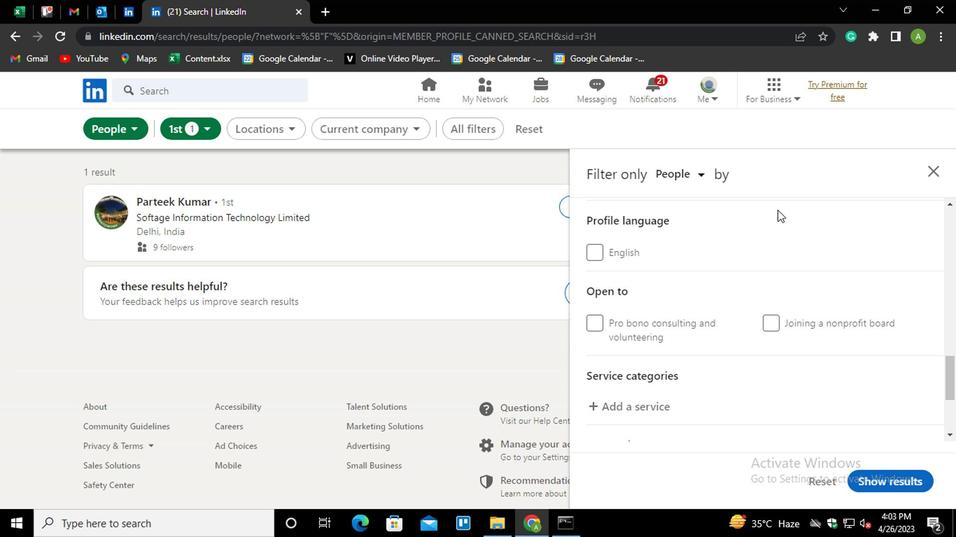 
Action: Mouse scrolled (765, 217) with delta (0, 0)
Screenshot: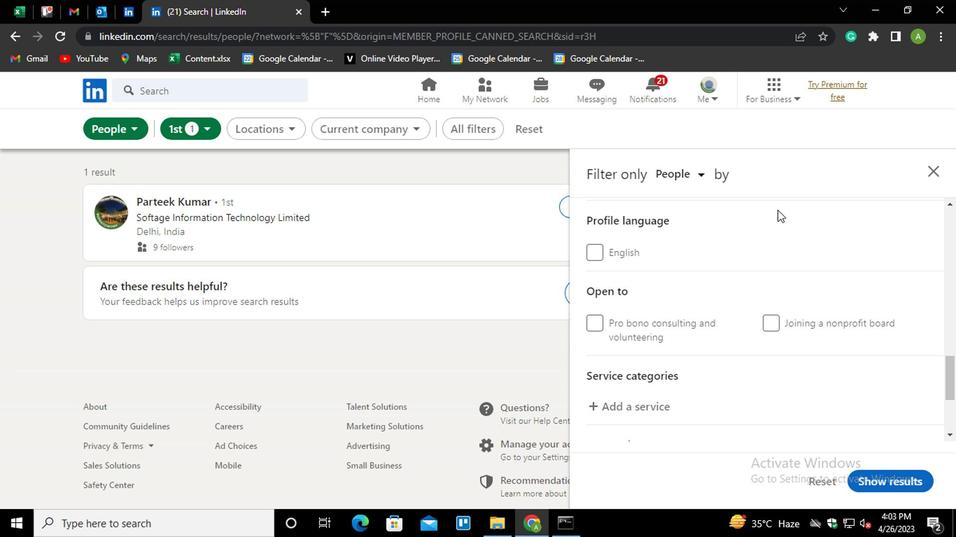 
Action: Mouse moved to (758, 223)
Screenshot: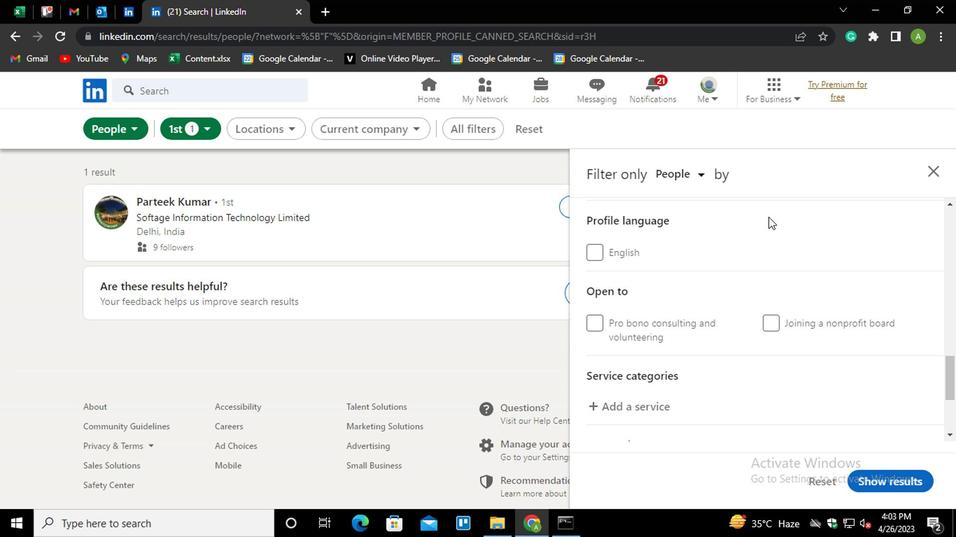 
Action: Mouse scrolled (758, 222) with delta (0, 0)
Screenshot: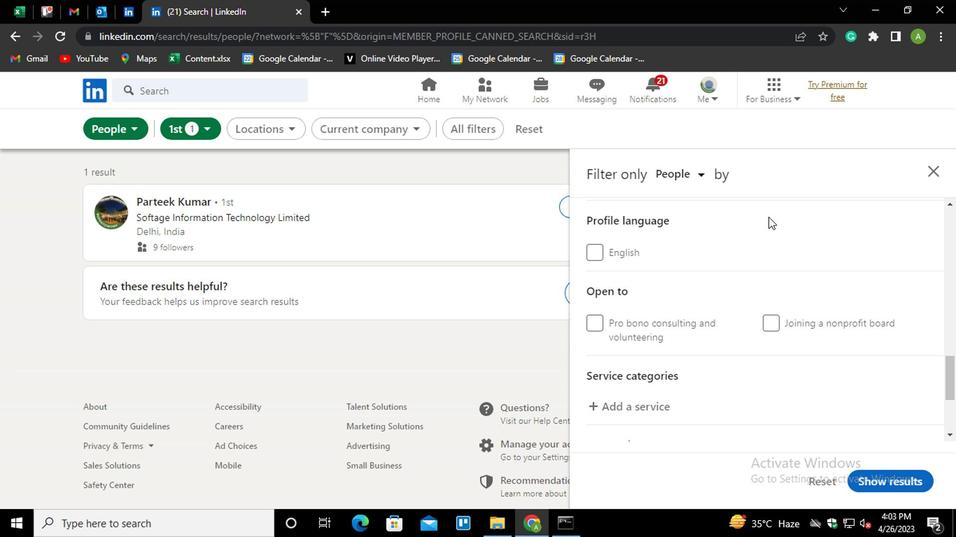 
Action: Mouse moved to (642, 269)
Screenshot: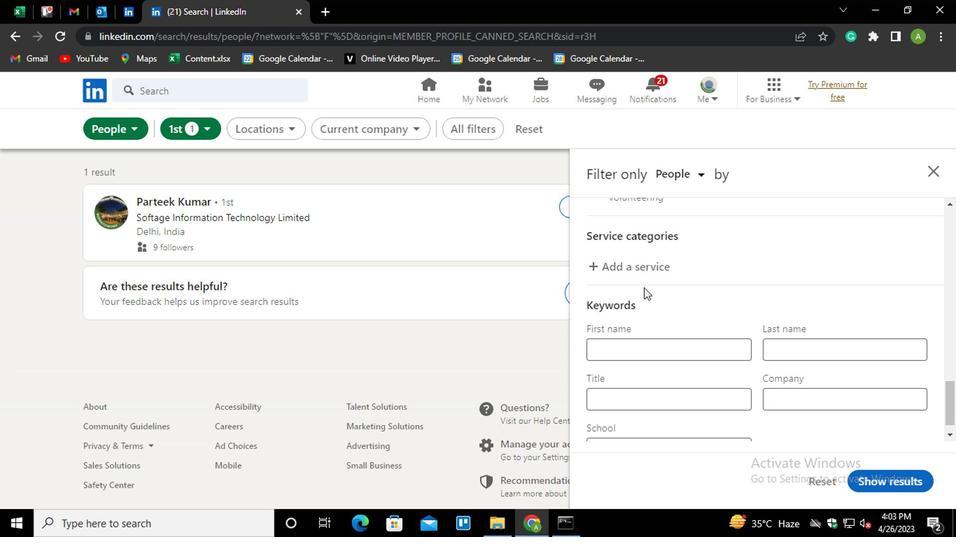 
Action: Mouse pressed left at (642, 269)
Screenshot: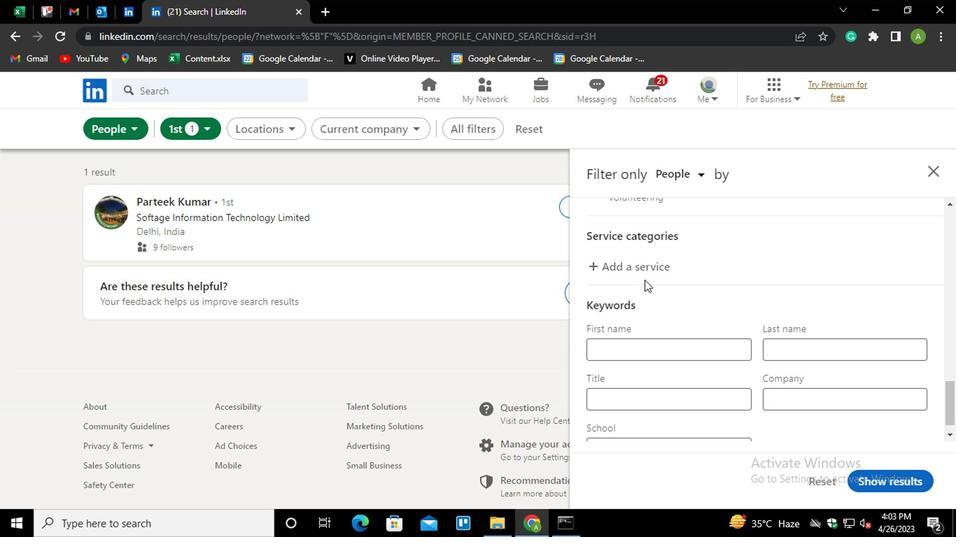 
Action: Mouse moved to (653, 267)
Screenshot: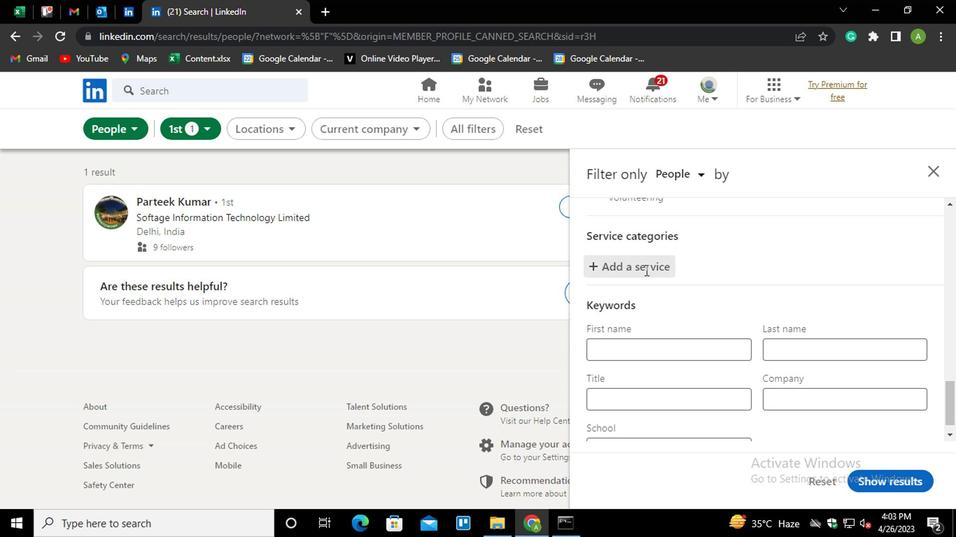 
Action: Mouse pressed left at (653, 267)
Screenshot: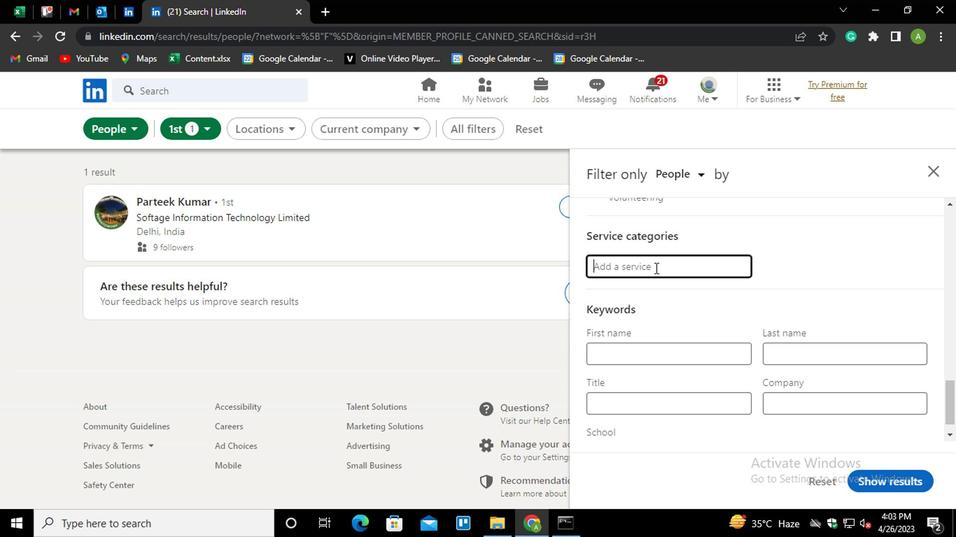 
Action: Key pressed <Key.shift>SOFT<Key.down><Key.enter>
Screenshot: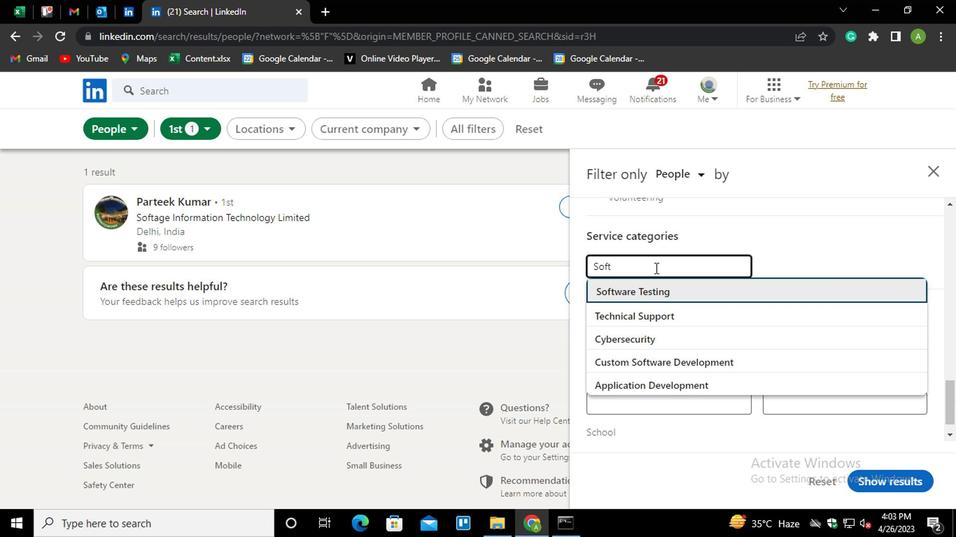 
Action: Mouse moved to (672, 262)
Screenshot: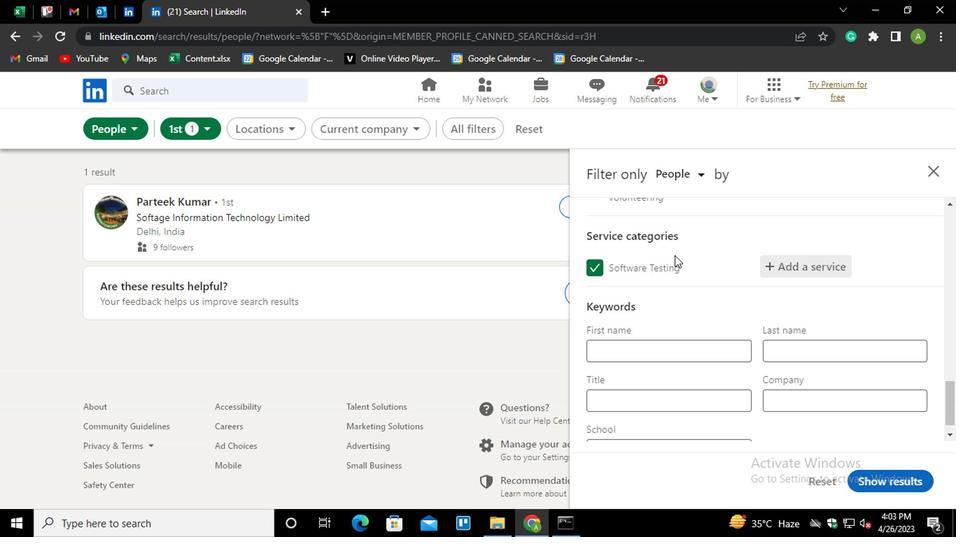 
Action: Mouse scrolled (672, 262) with delta (0, 0)
Screenshot: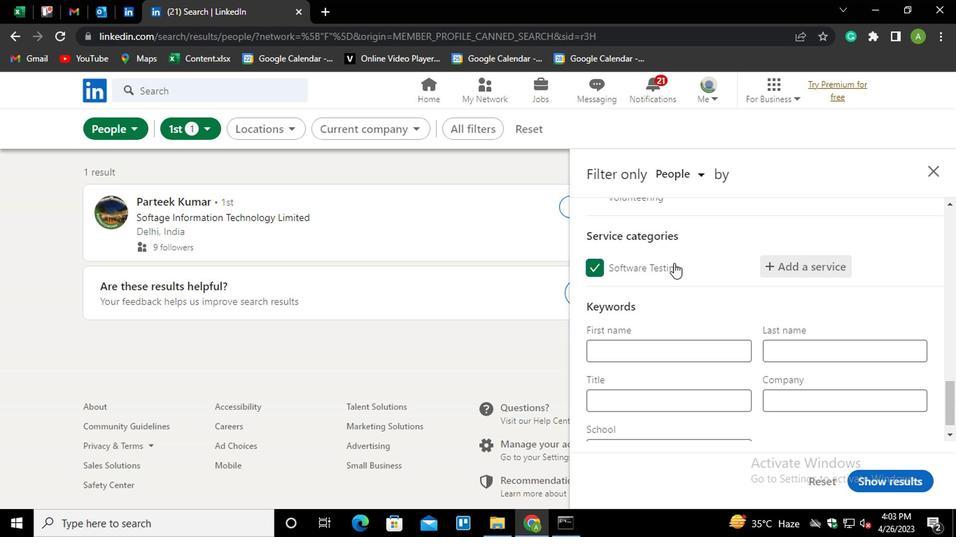 
Action: Mouse scrolled (672, 262) with delta (0, 0)
Screenshot: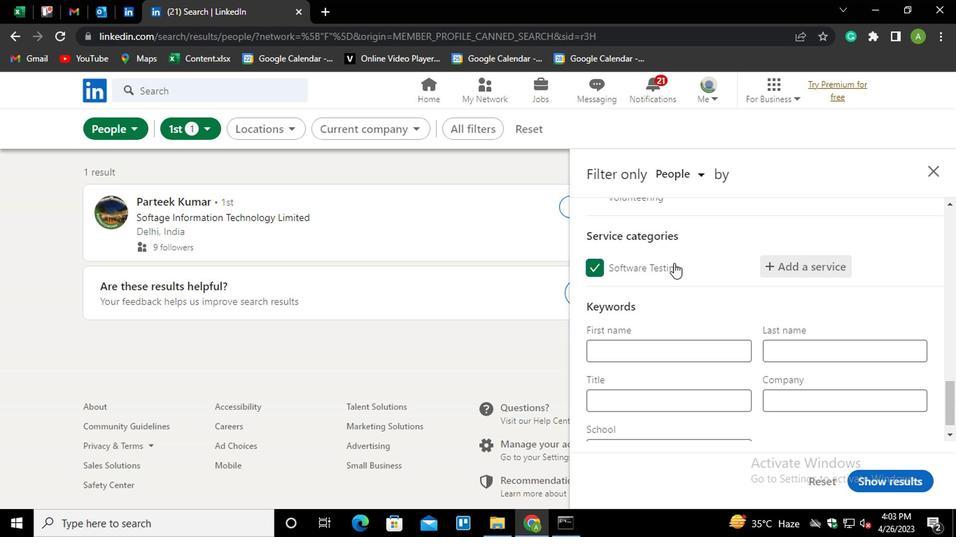 
Action: Mouse scrolled (672, 262) with delta (0, 0)
Screenshot: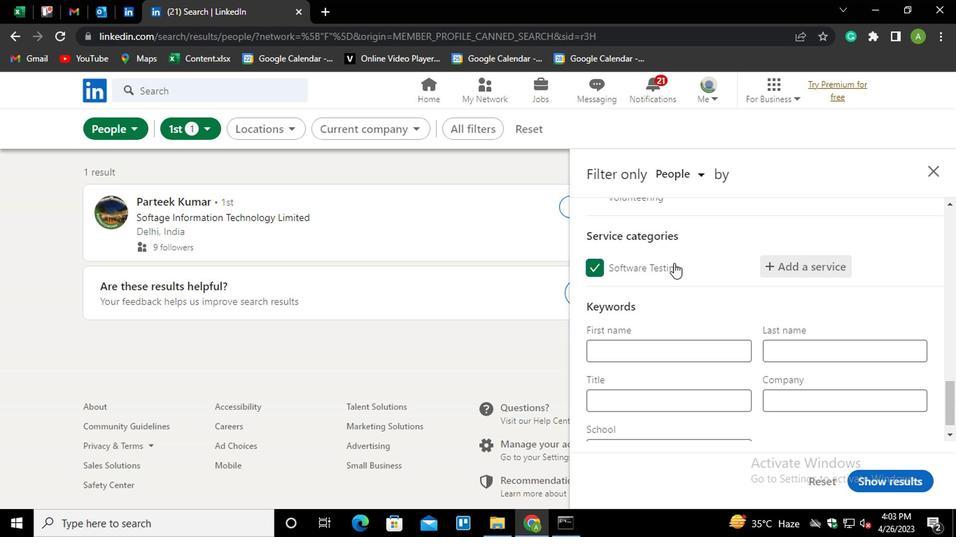 
Action: Mouse moved to (633, 384)
Screenshot: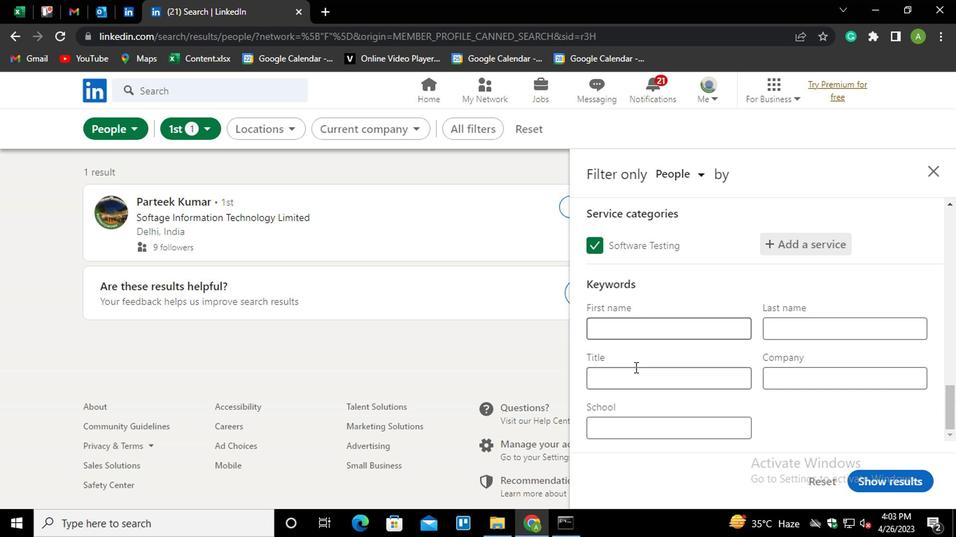 
Action: Mouse pressed left at (633, 384)
Screenshot: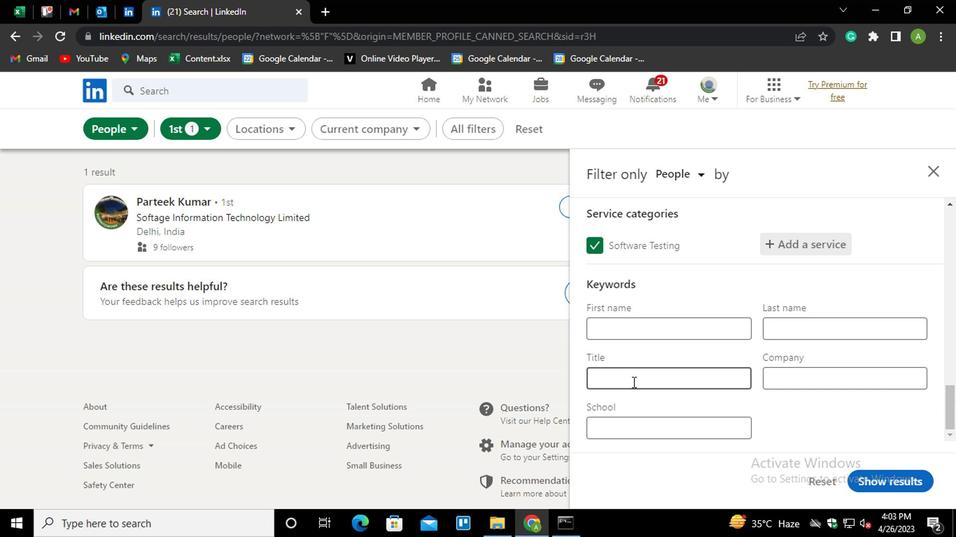 
Action: Mouse moved to (630, 380)
Screenshot: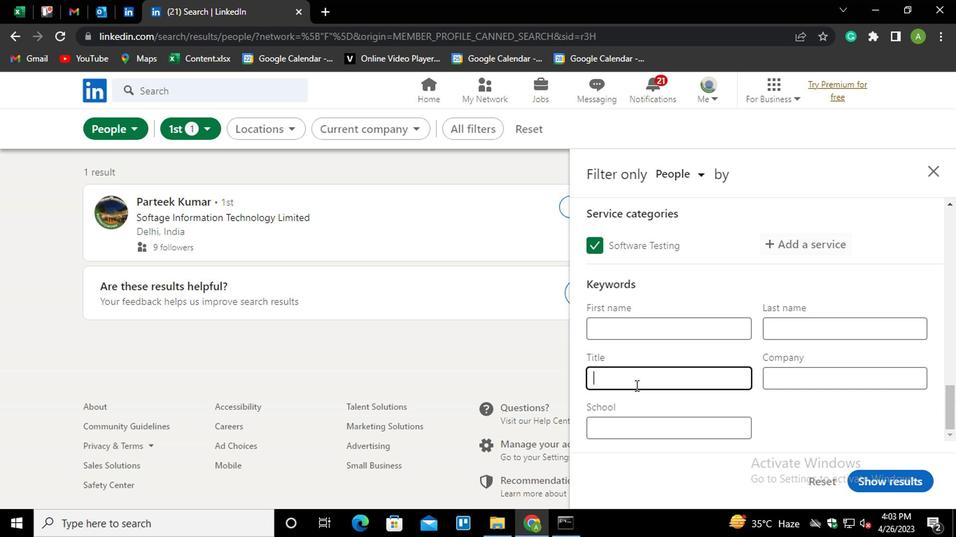 
Action: Key pressed <Key.shift_r>PAYROLL<Key.space><Key.shift>CLERK
Screenshot: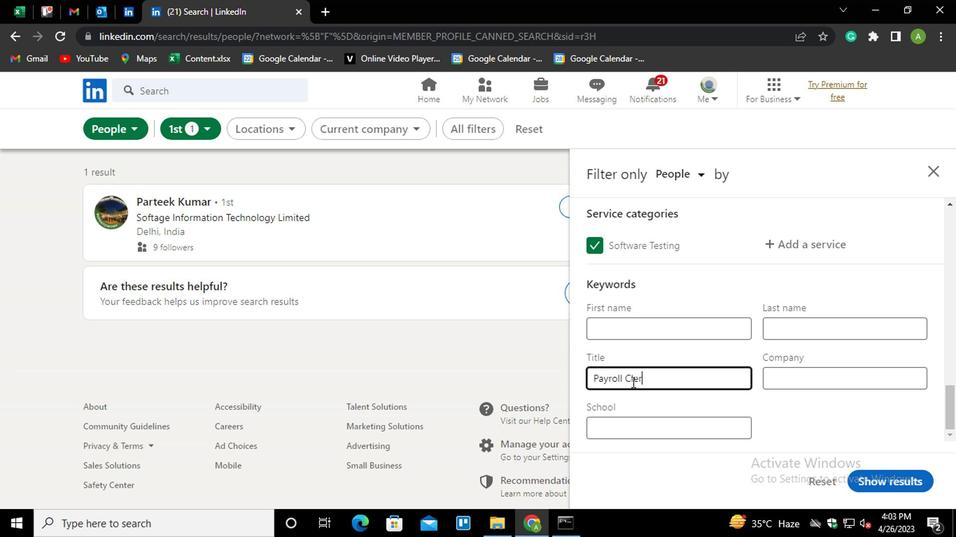
Action: Mouse moved to (846, 396)
Screenshot: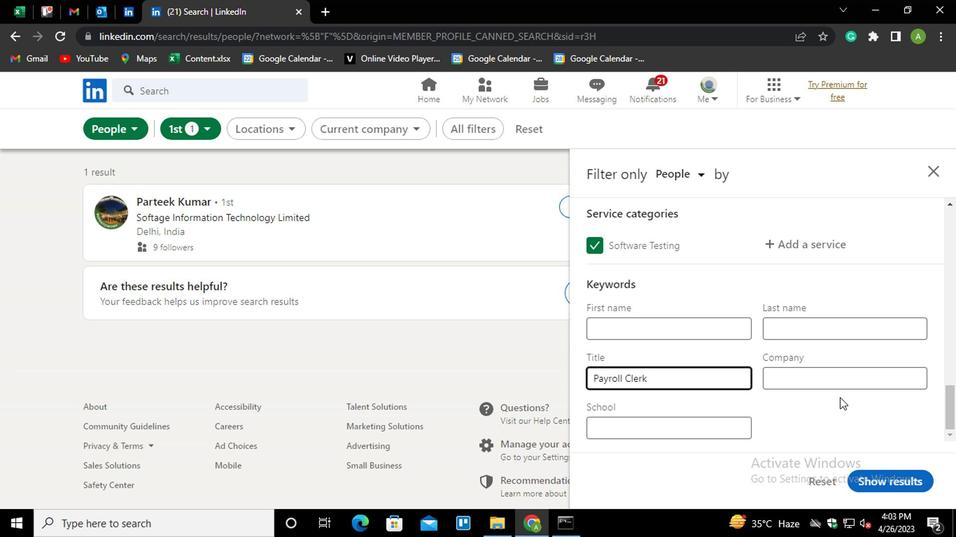 
Action: Mouse pressed left at (846, 396)
Screenshot: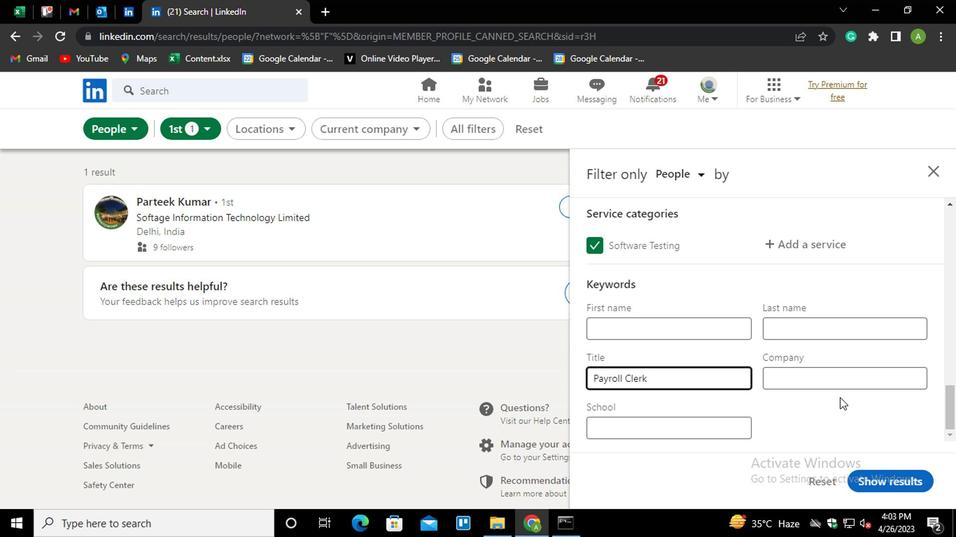 
Action: Mouse moved to (885, 477)
Screenshot: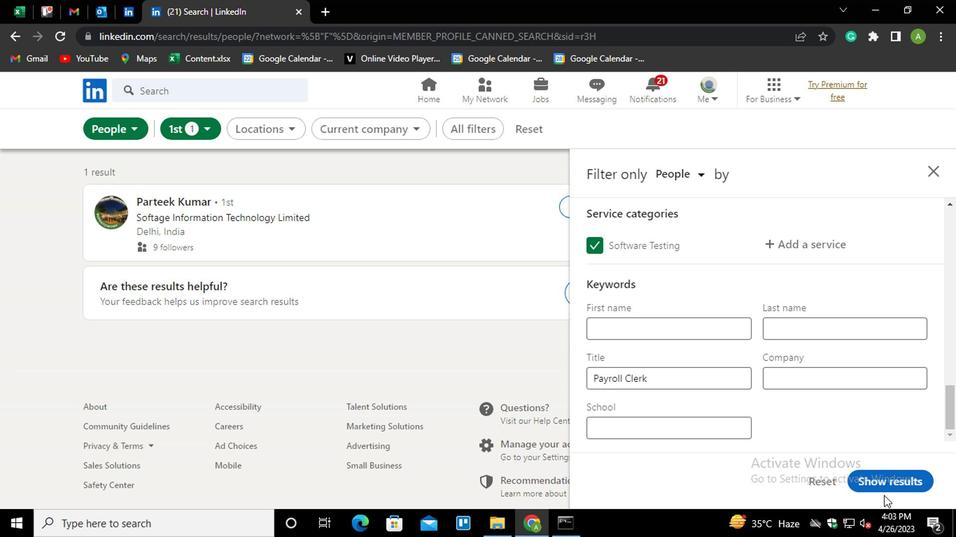
Action: Mouse pressed left at (885, 477)
Screenshot: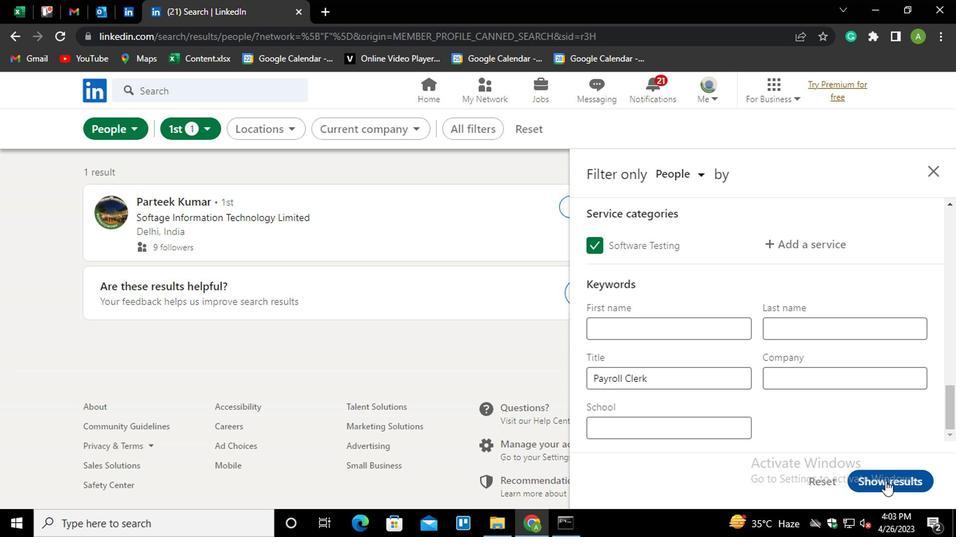 
Action: Mouse moved to (854, 401)
Screenshot: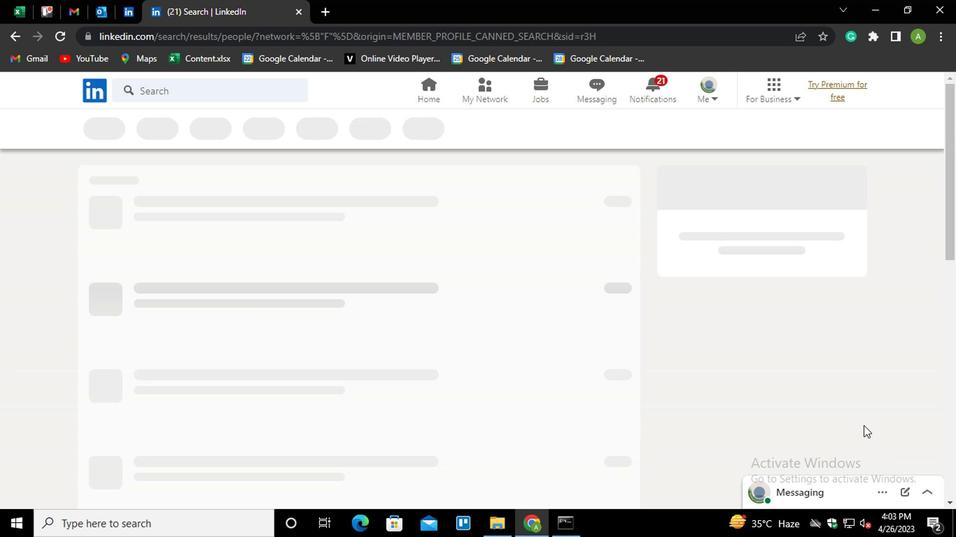 
